 Task: Create a due date automation trigger when advanced on, on the tuesday of the week before a card is due add dates due in more than 1 working days at 11:00 AM.
Action: Mouse moved to (850, 261)
Screenshot: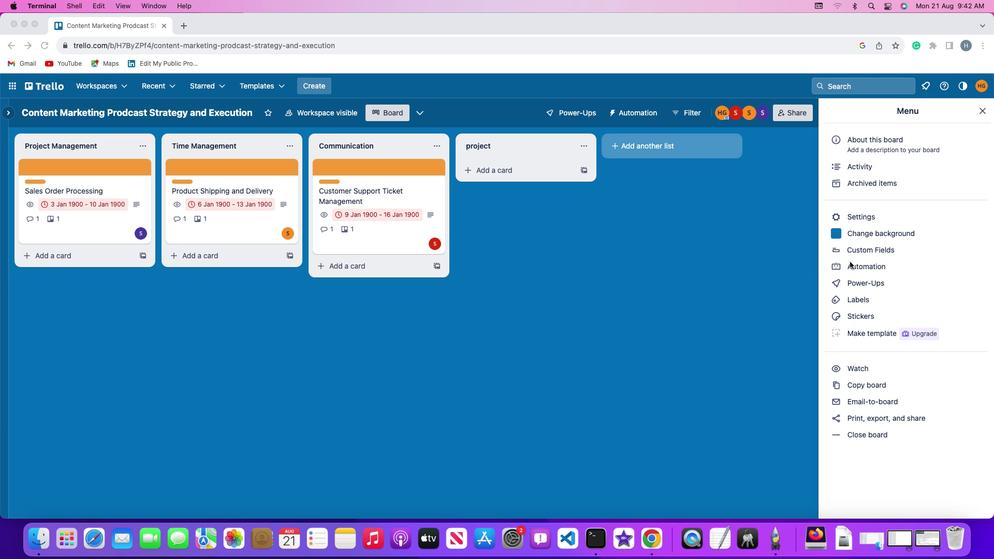 
Action: Mouse pressed left at (850, 261)
Screenshot: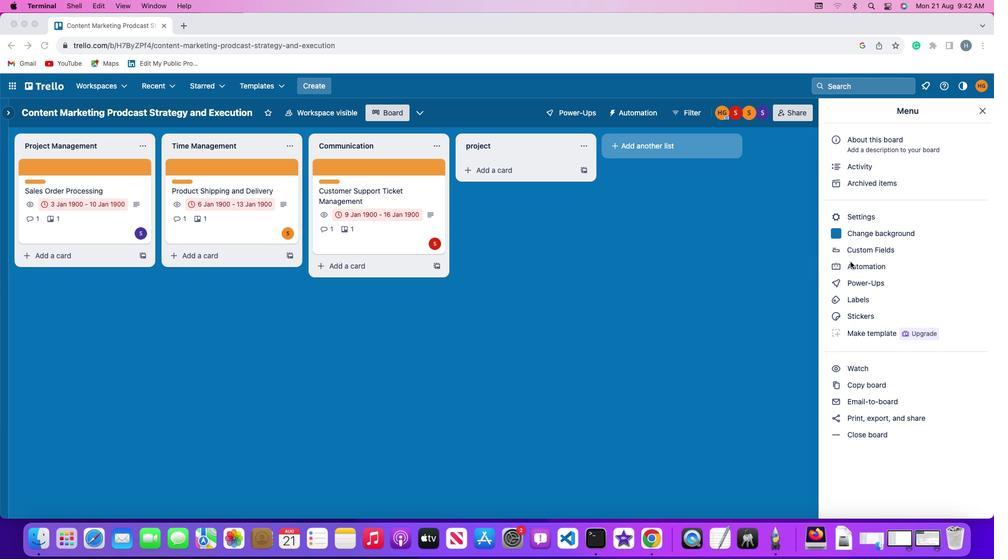 
Action: Mouse pressed left at (850, 261)
Screenshot: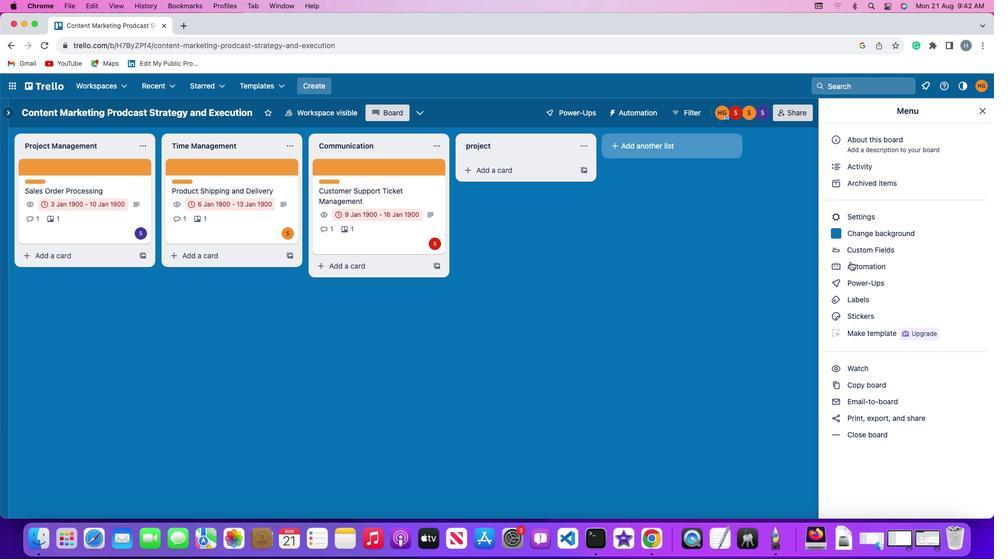 
Action: Mouse moved to (82, 245)
Screenshot: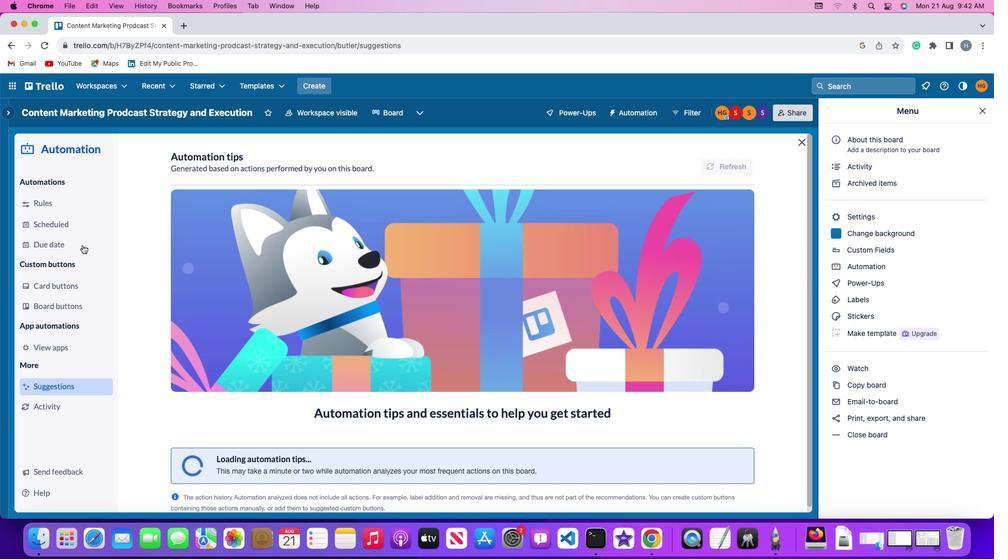 
Action: Mouse pressed left at (82, 245)
Screenshot: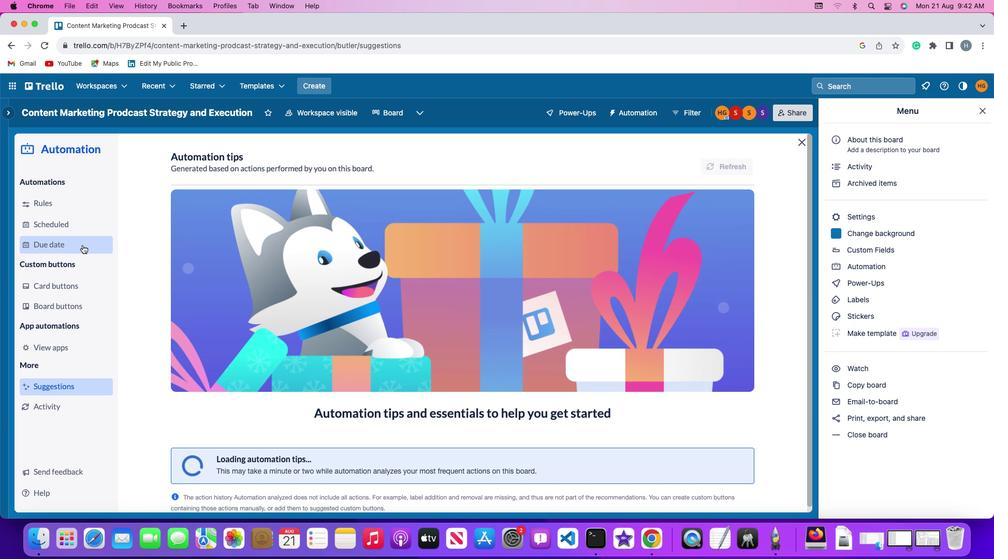 
Action: Mouse moved to (712, 157)
Screenshot: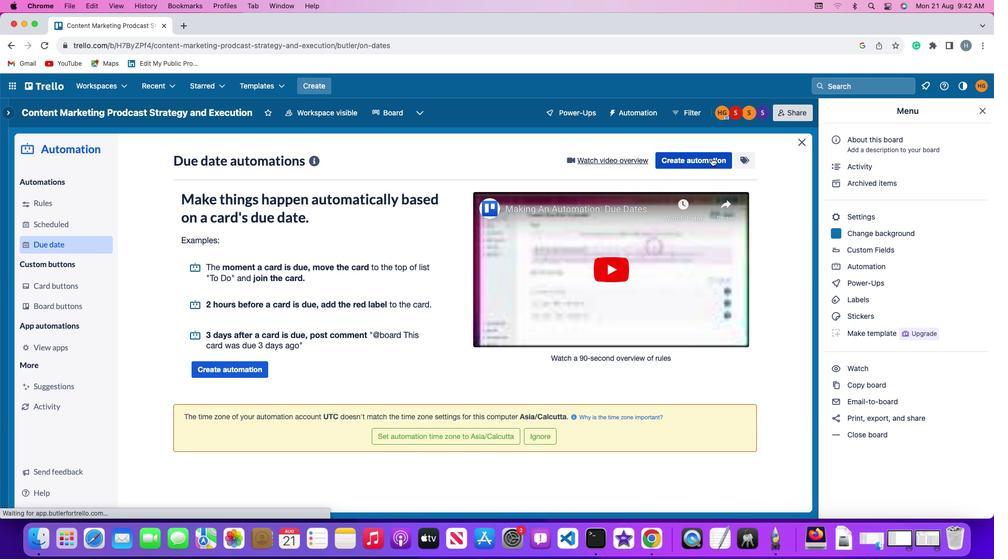 
Action: Mouse pressed left at (712, 157)
Screenshot: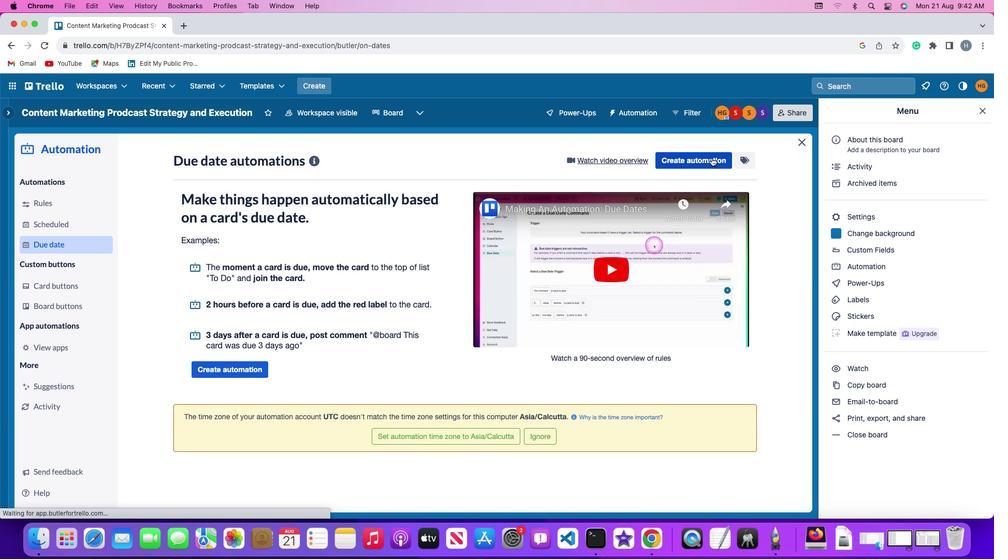 
Action: Mouse moved to (181, 260)
Screenshot: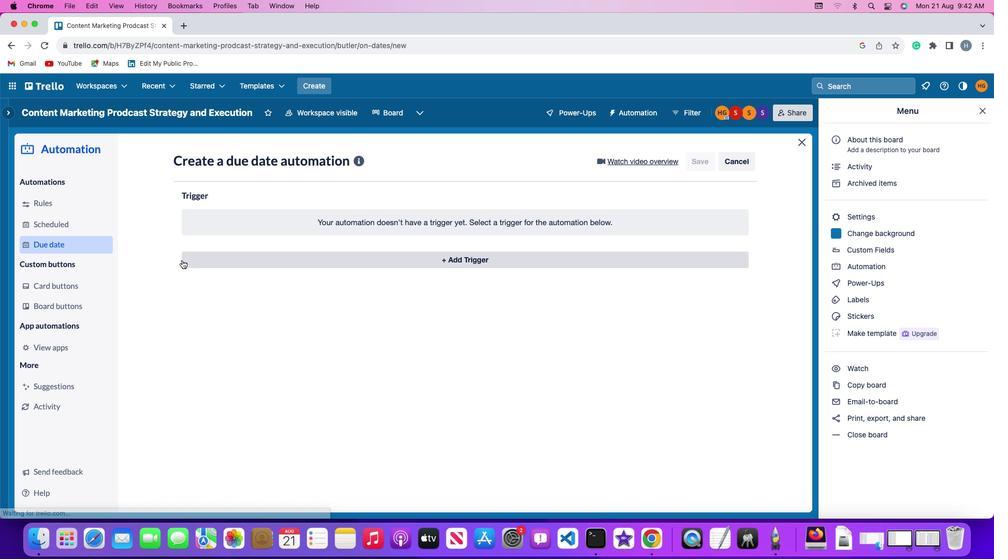 
Action: Mouse pressed left at (181, 260)
Screenshot: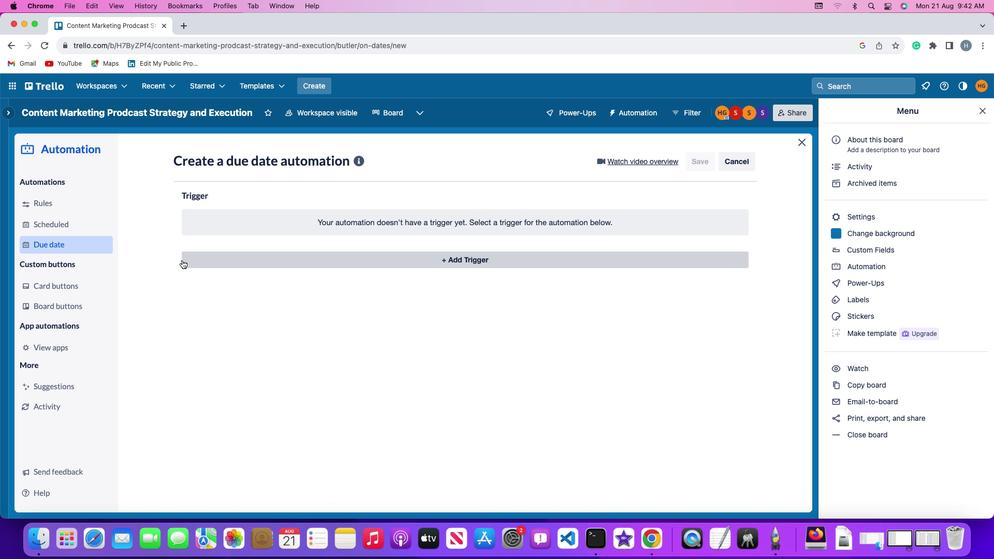 
Action: Mouse moved to (227, 452)
Screenshot: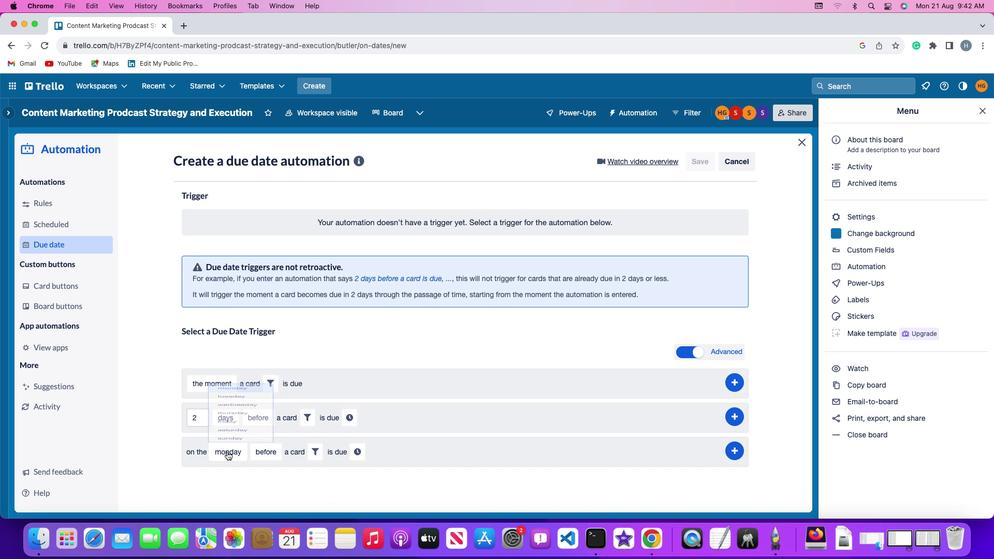 
Action: Mouse pressed left at (227, 452)
Screenshot: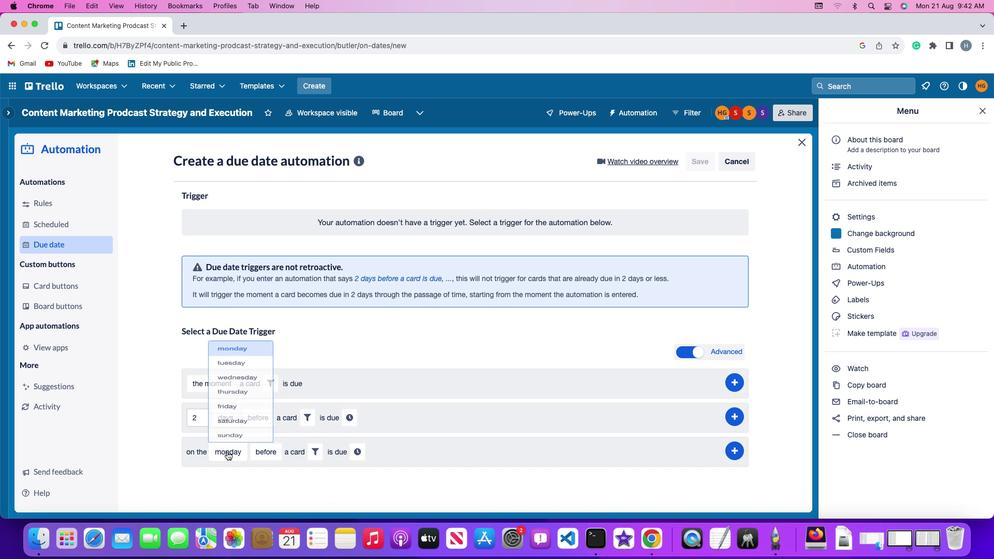
Action: Mouse moved to (242, 333)
Screenshot: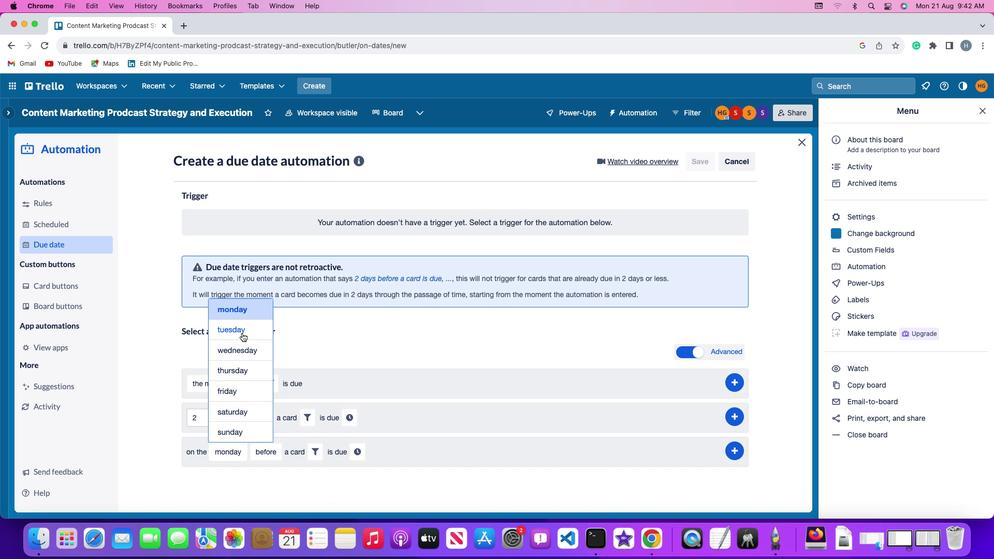 
Action: Mouse pressed left at (242, 333)
Screenshot: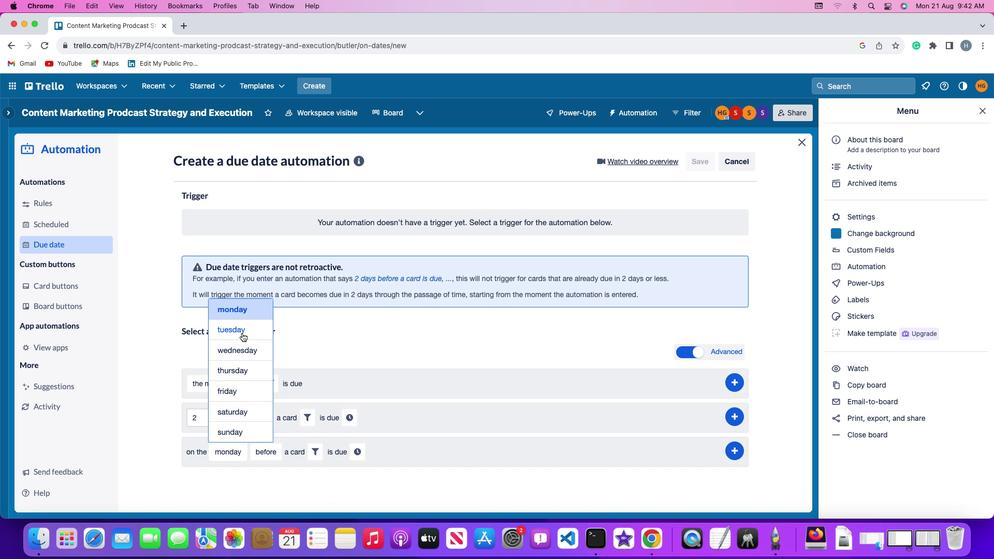 
Action: Mouse moved to (266, 451)
Screenshot: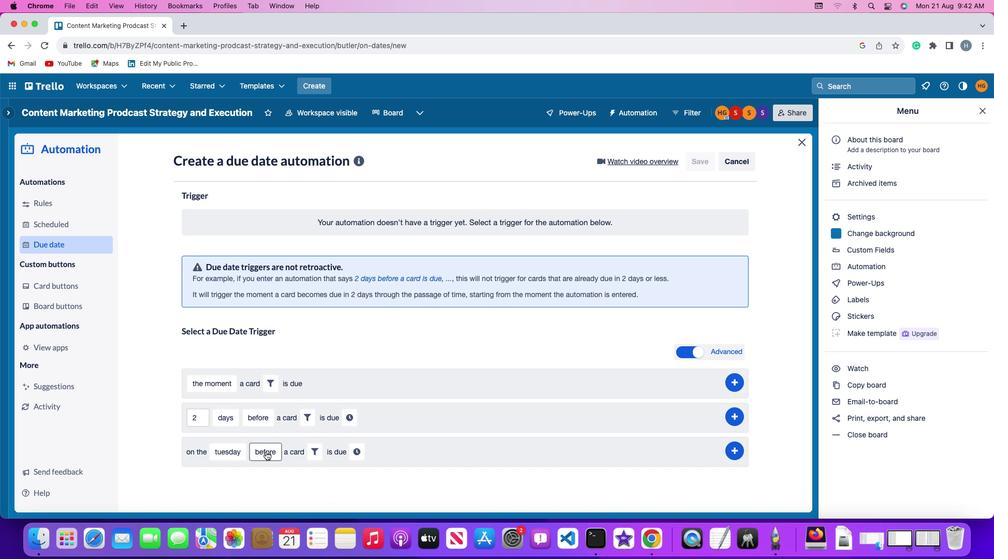 
Action: Mouse pressed left at (266, 451)
Screenshot: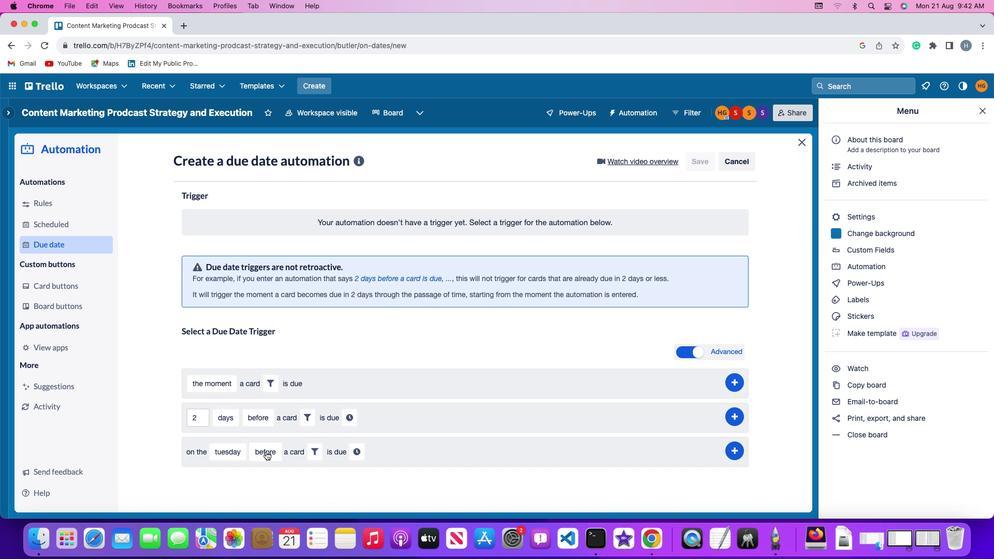 
Action: Mouse moved to (270, 433)
Screenshot: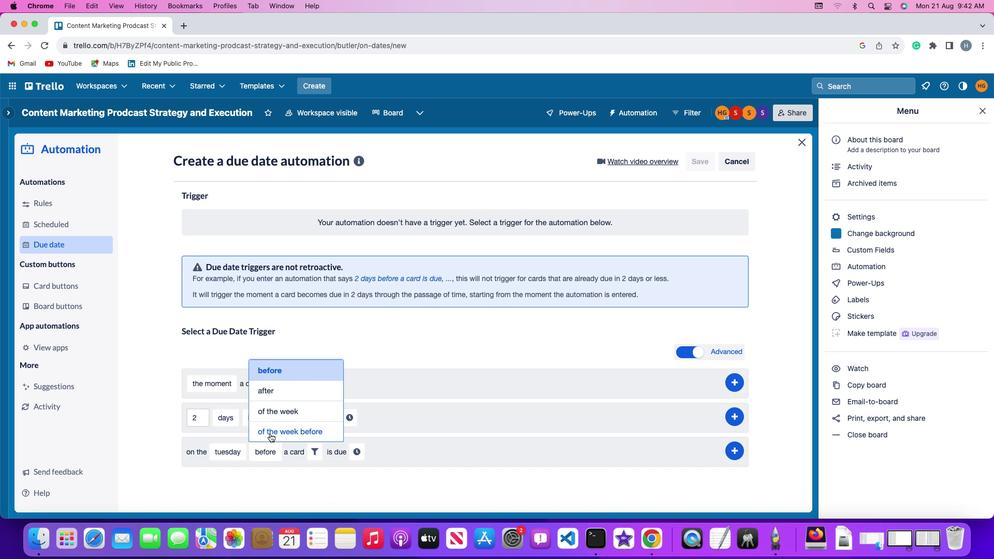 
Action: Mouse pressed left at (270, 433)
Screenshot: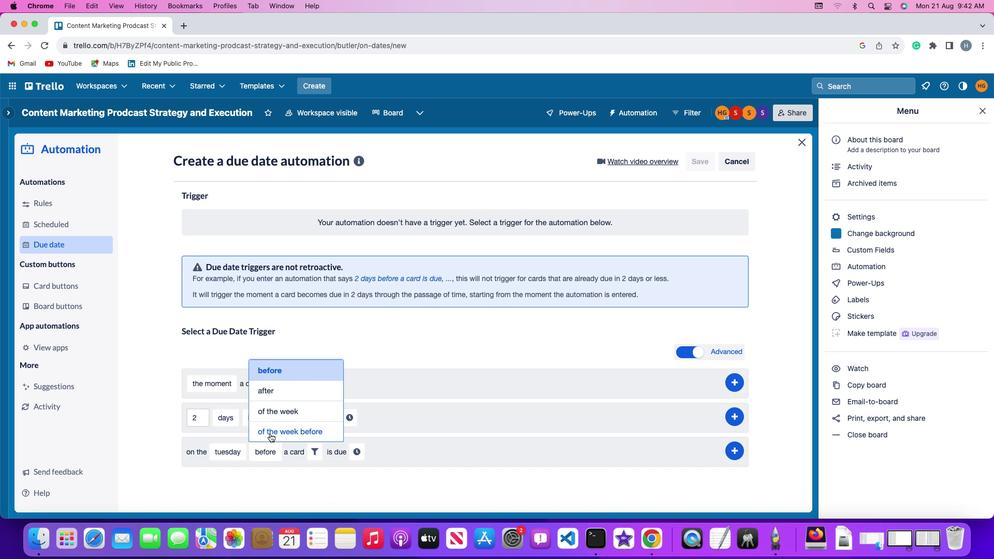 
Action: Mouse moved to (350, 452)
Screenshot: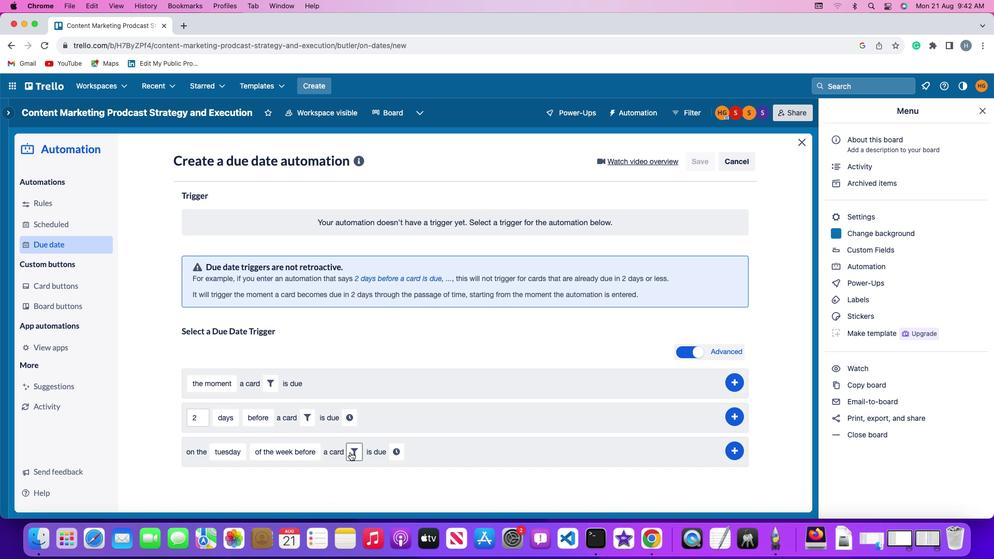 
Action: Mouse pressed left at (350, 452)
Screenshot: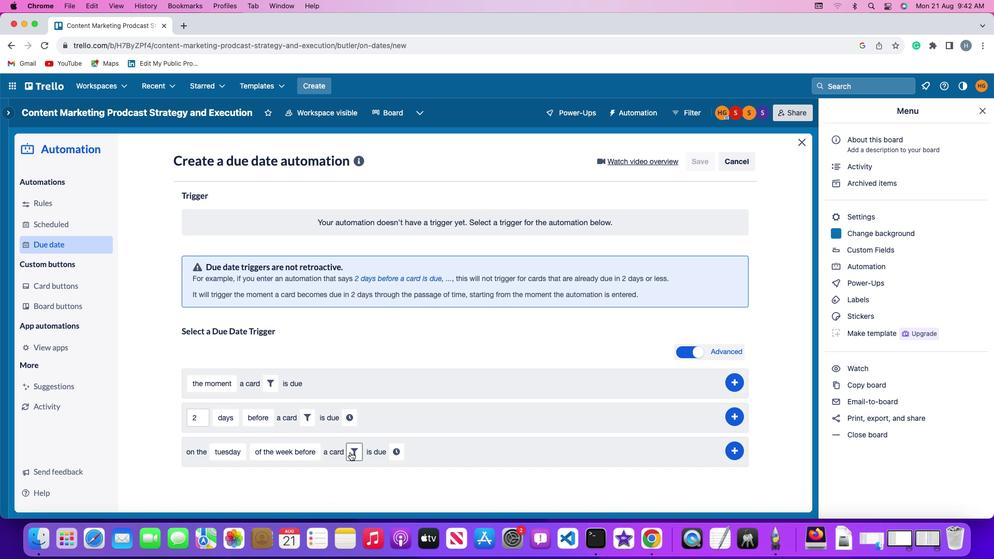 
Action: Mouse moved to (408, 491)
Screenshot: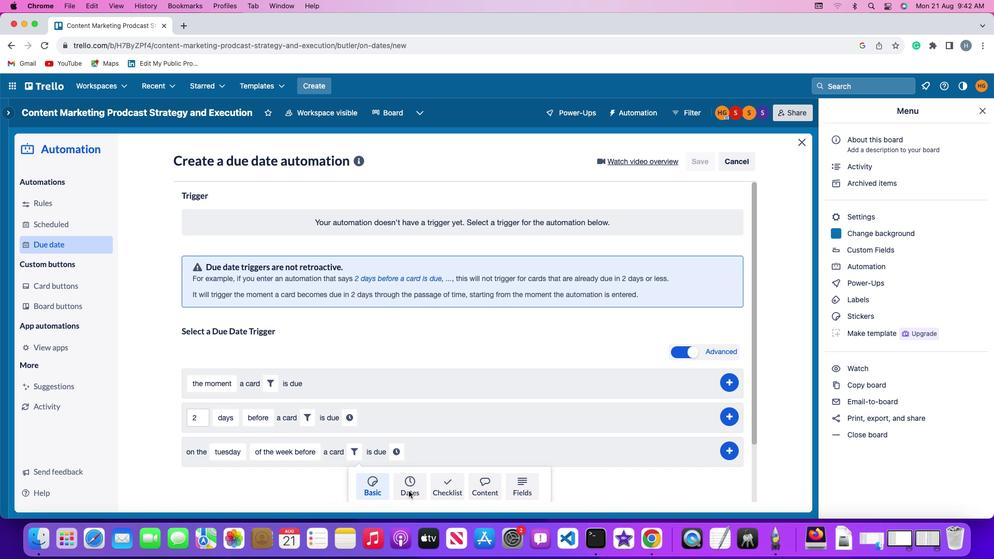 
Action: Mouse pressed left at (408, 491)
Screenshot: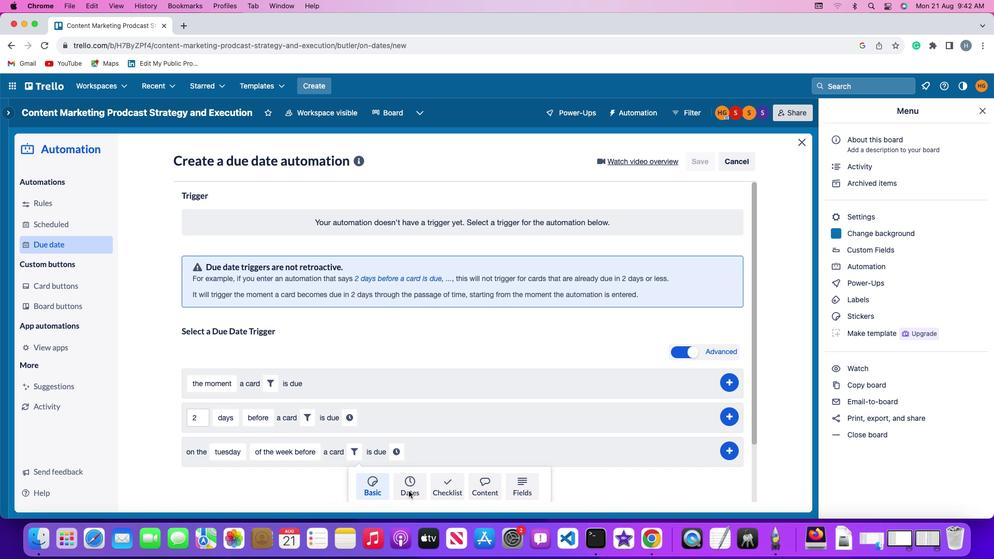 
Action: Mouse moved to (337, 478)
Screenshot: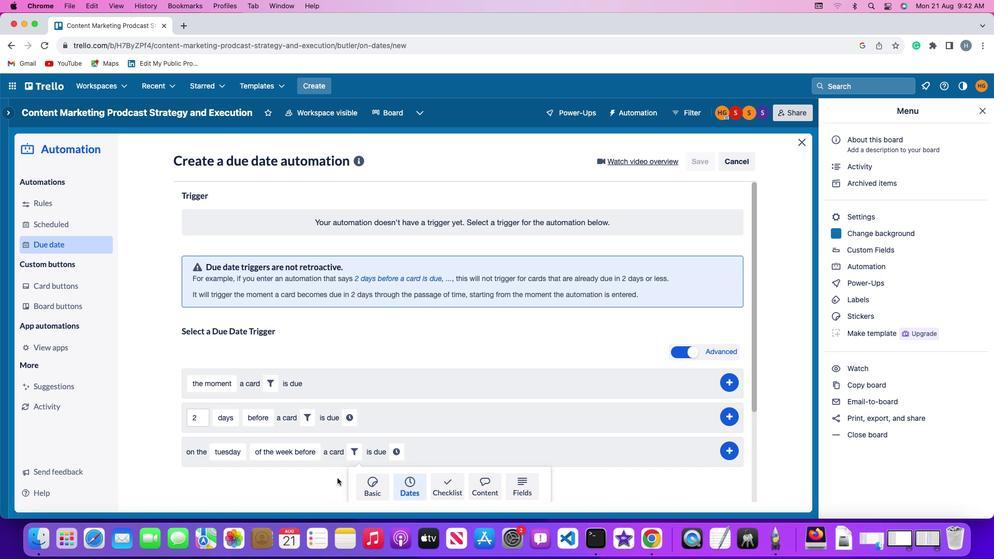 
Action: Mouse scrolled (337, 478) with delta (0, 0)
Screenshot: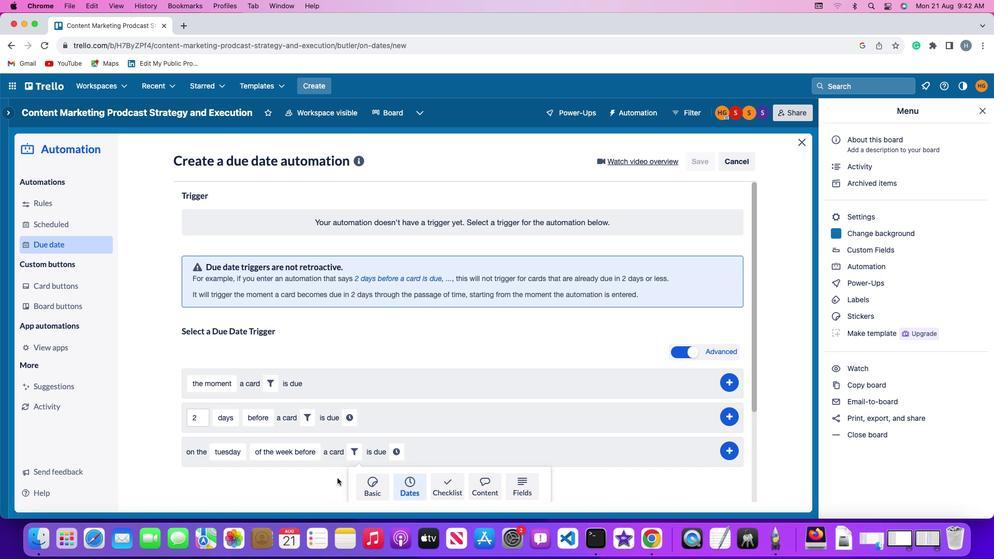 
Action: Mouse scrolled (337, 478) with delta (0, 0)
Screenshot: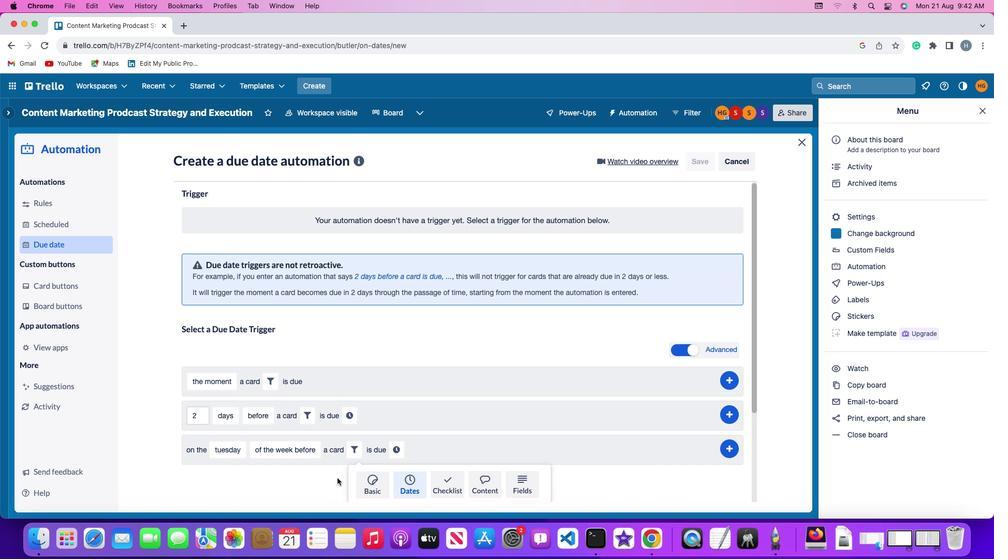 
Action: Mouse scrolled (337, 478) with delta (0, -1)
Screenshot: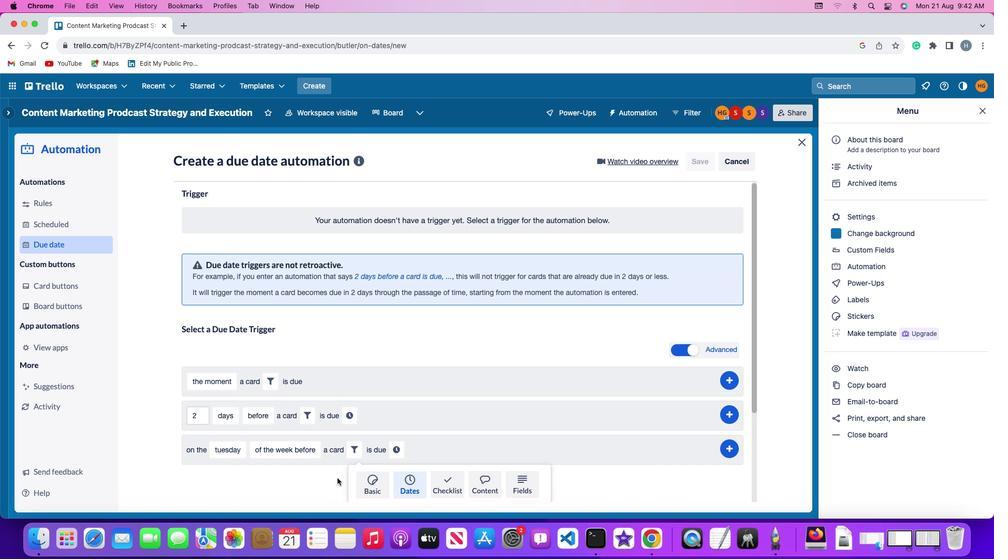 
Action: Mouse scrolled (337, 478) with delta (0, -2)
Screenshot: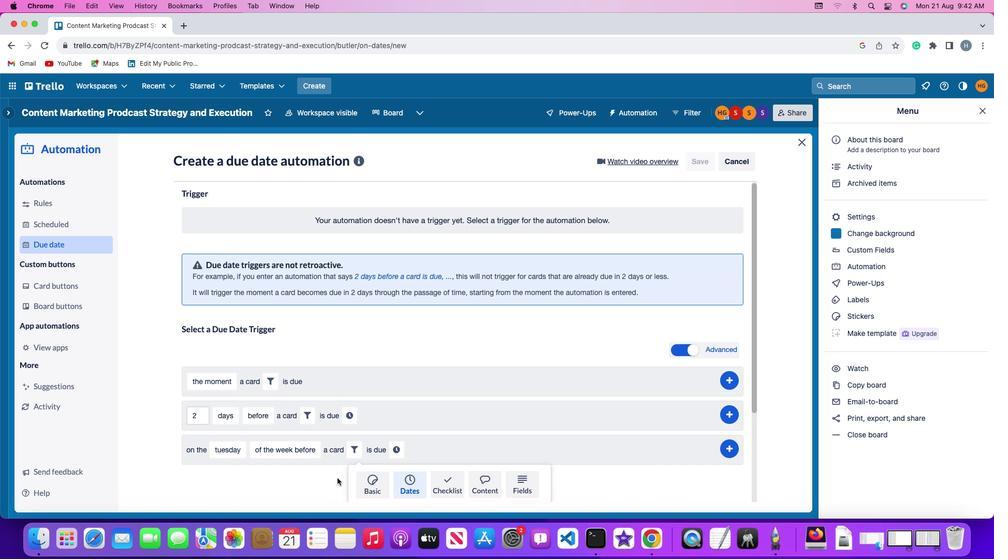 
Action: Mouse scrolled (337, 478) with delta (0, -3)
Screenshot: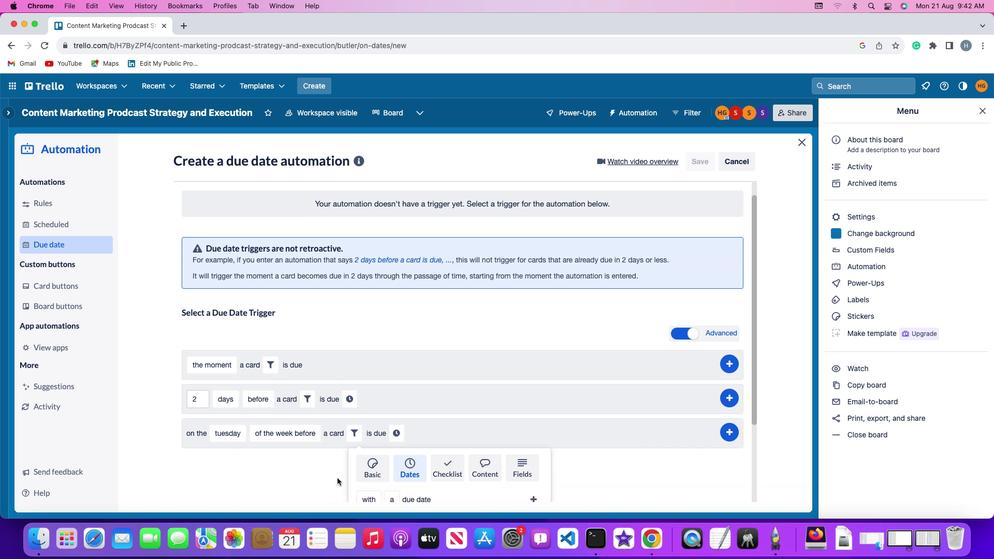 
Action: Mouse scrolled (337, 478) with delta (0, 0)
Screenshot: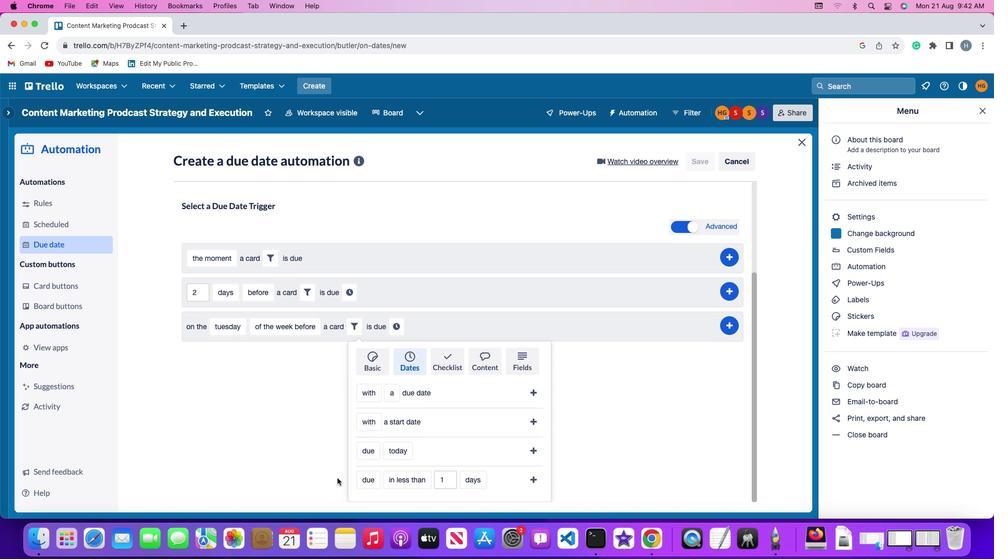 
Action: Mouse scrolled (337, 478) with delta (0, 0)
Screenshot: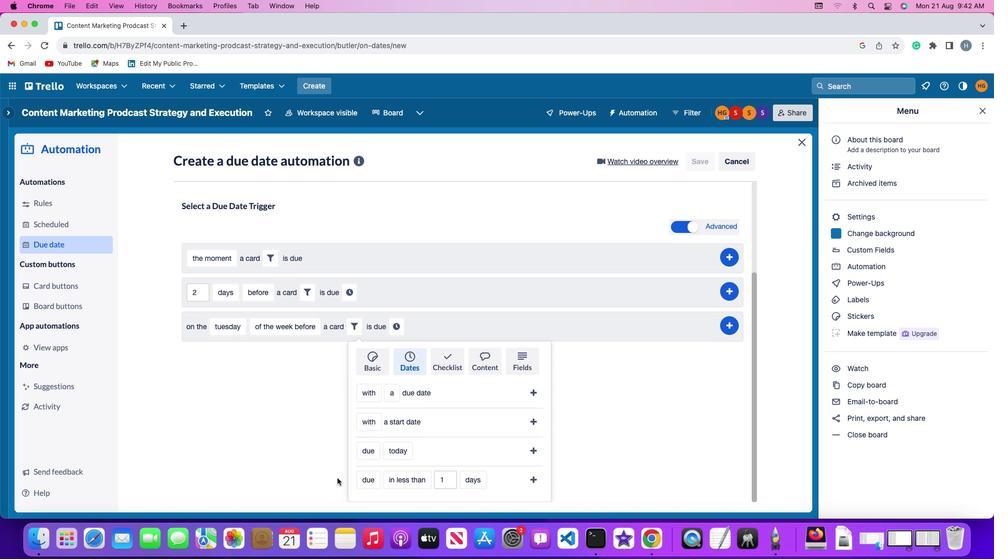
Action: Mouse scrolled (337, 478) with delta (0, -1)
Screenshot: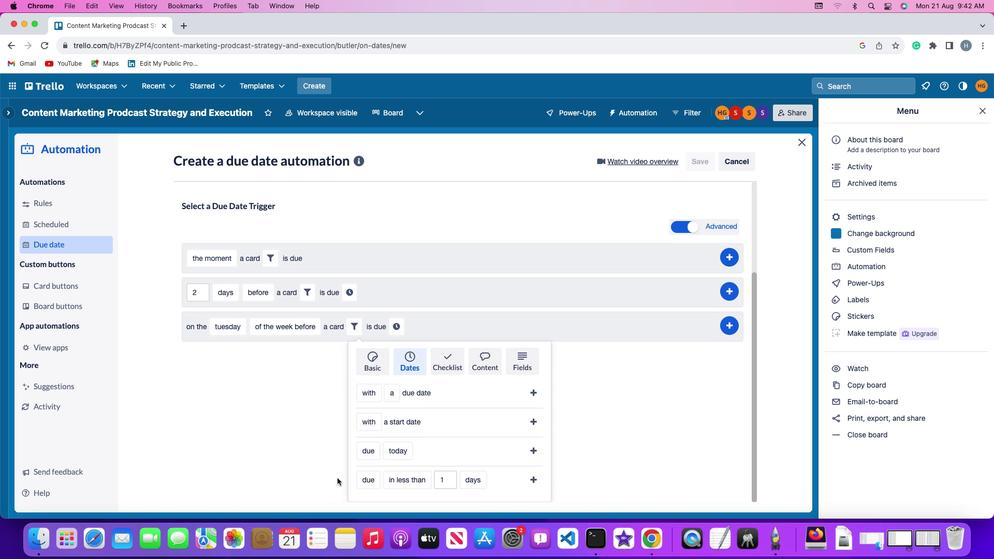 
Action: Mouse scrolled (337, 478) with delta (0, -2)
Screenshot: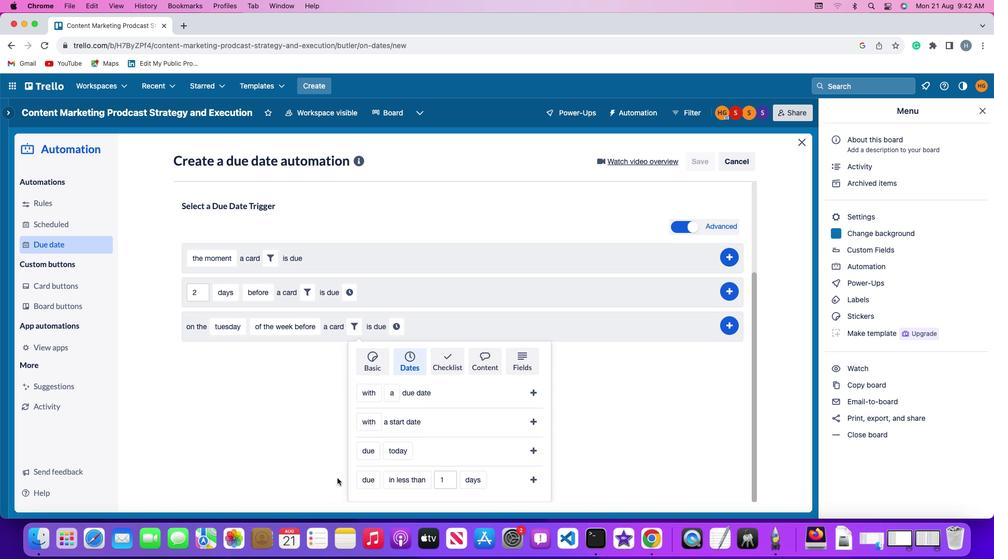 
Action: Mouse moved to (364, 478)
Screenshot: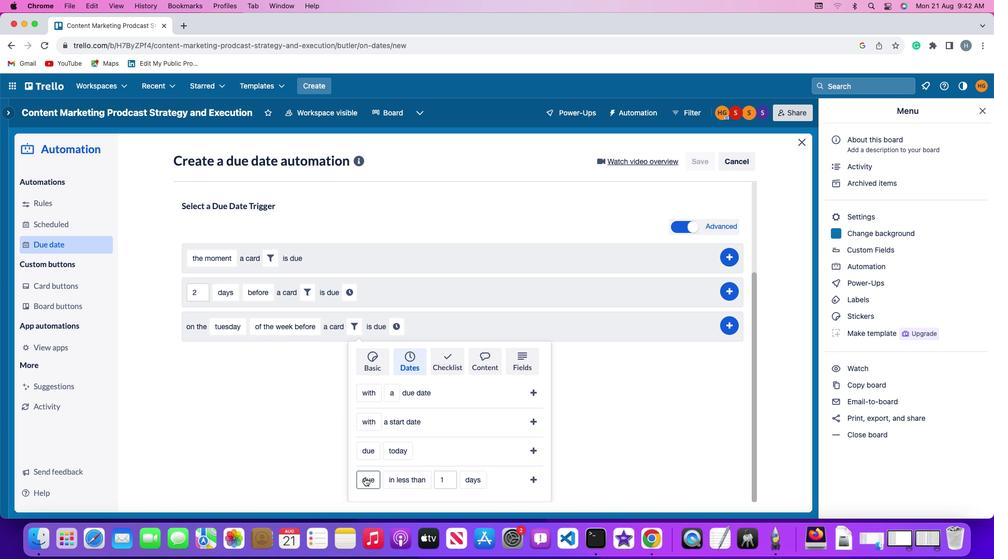 
Action: Mouse pressed left at (364, 478)
Screenshot: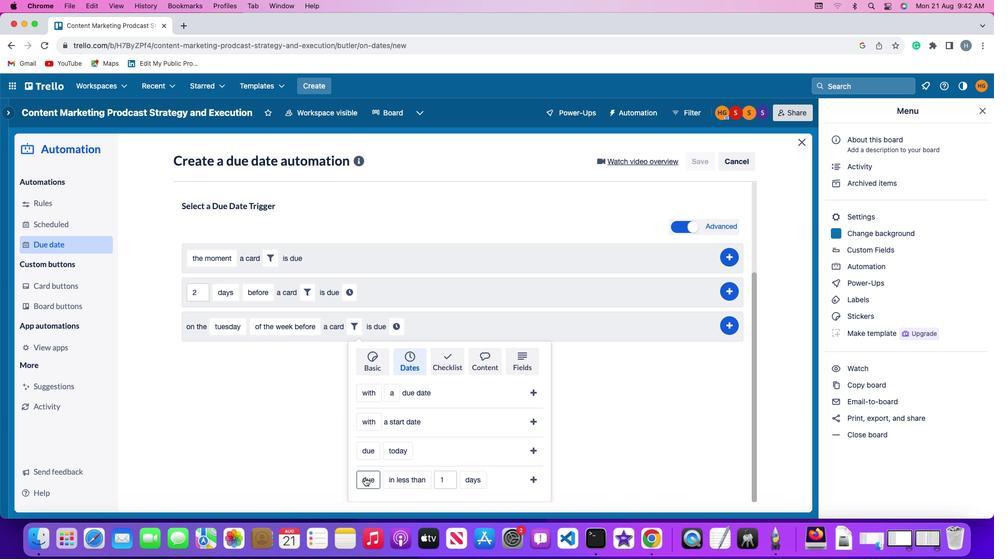 
Action: Mouse moved to (372, 434)
Screenshot: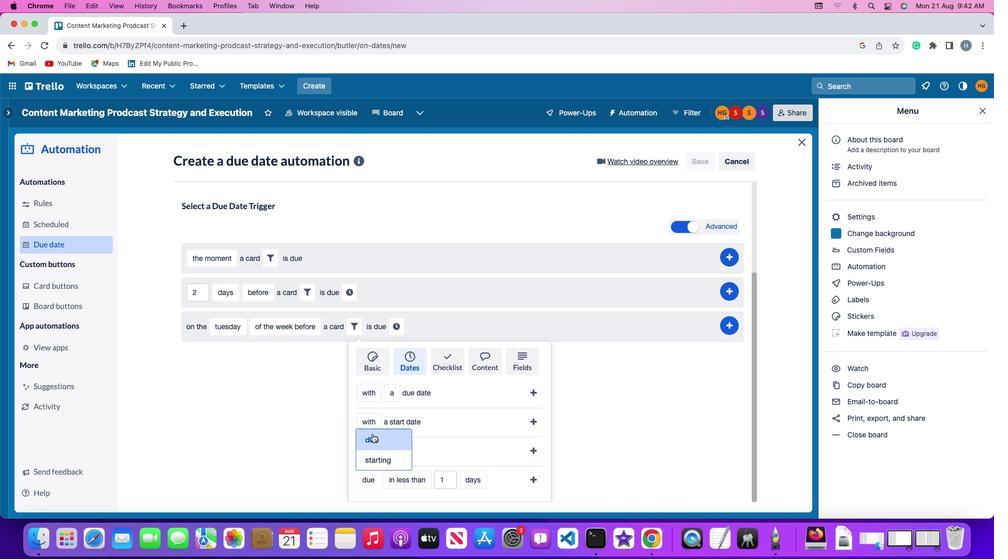 
Action: Mouse pressed left at (372, 434)
Screenshot: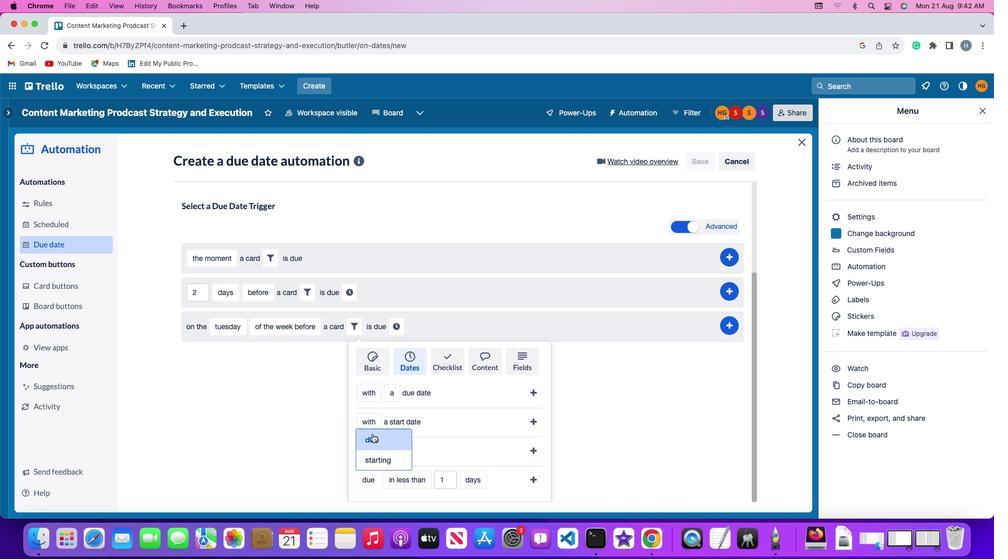 
Action: Mouse moved to (409, 473)
Screenshot: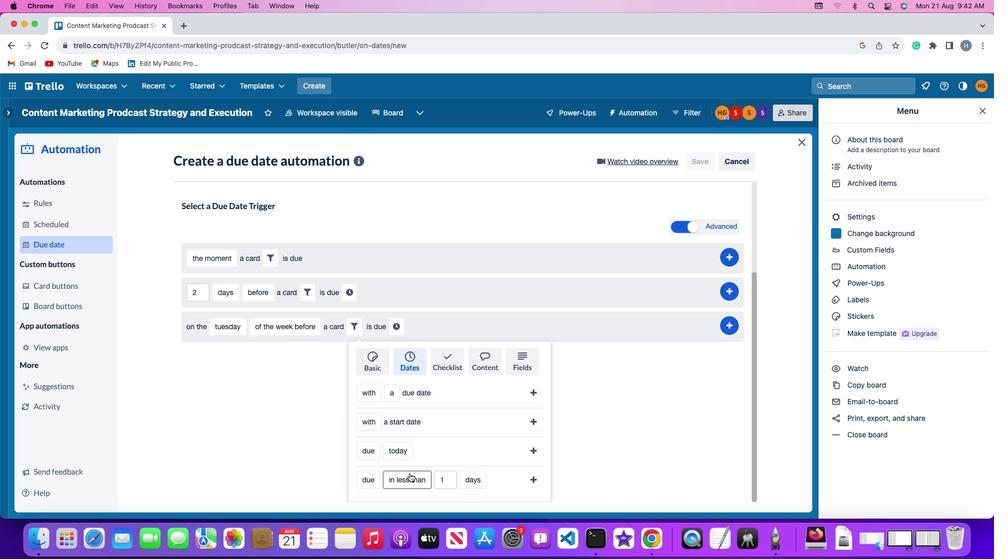 
Action: Mouse pressed left at (409, 473)
Screenshot: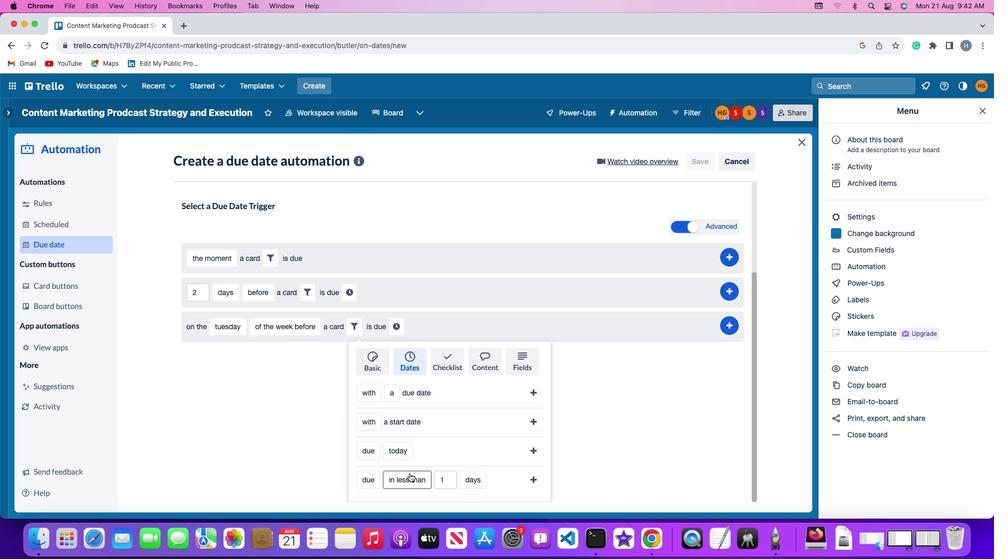 
Action: Mouse moved to (413, 424)
Screenshot: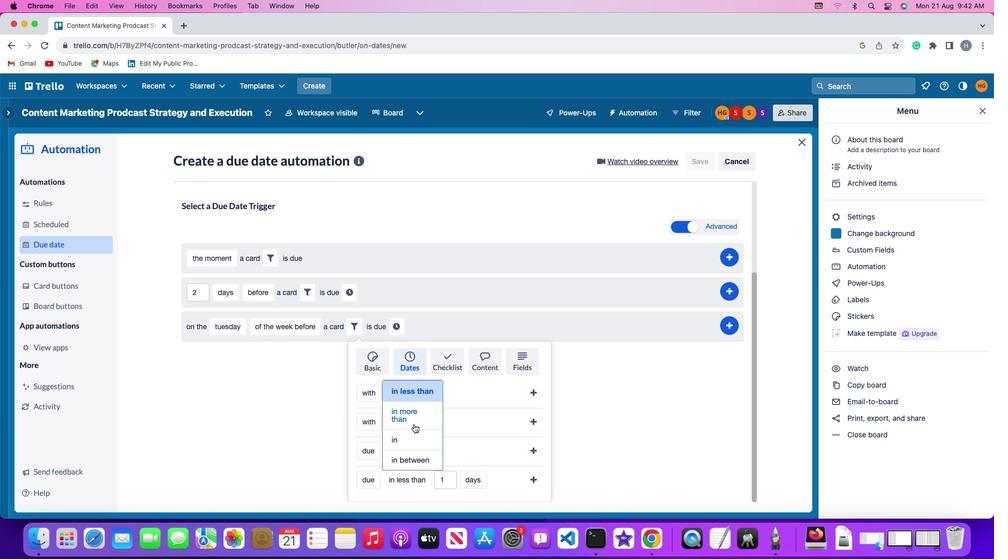 
Action: Mouse pressed left at (413, 424)
Screenshot: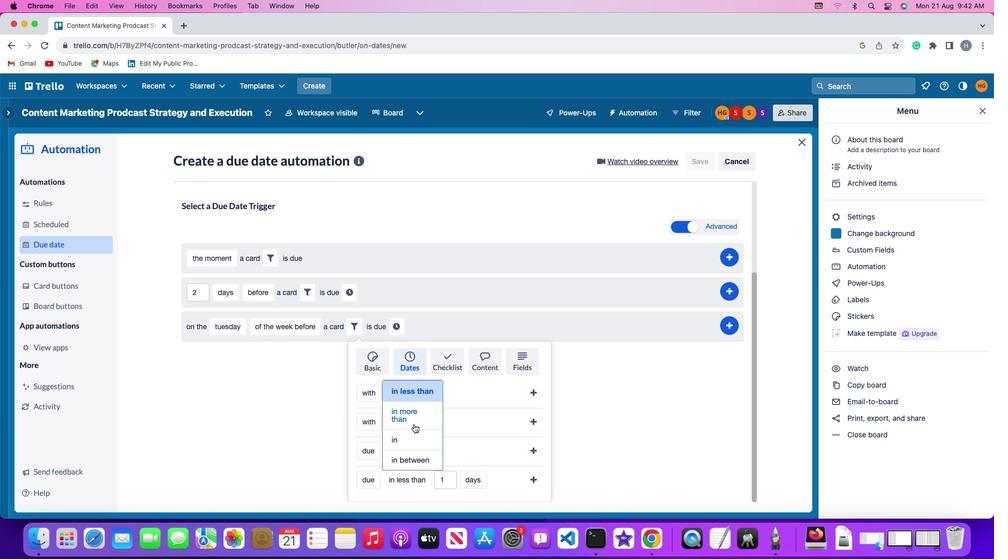 
Action: Mouse moved to (454, 482)
Screenshot: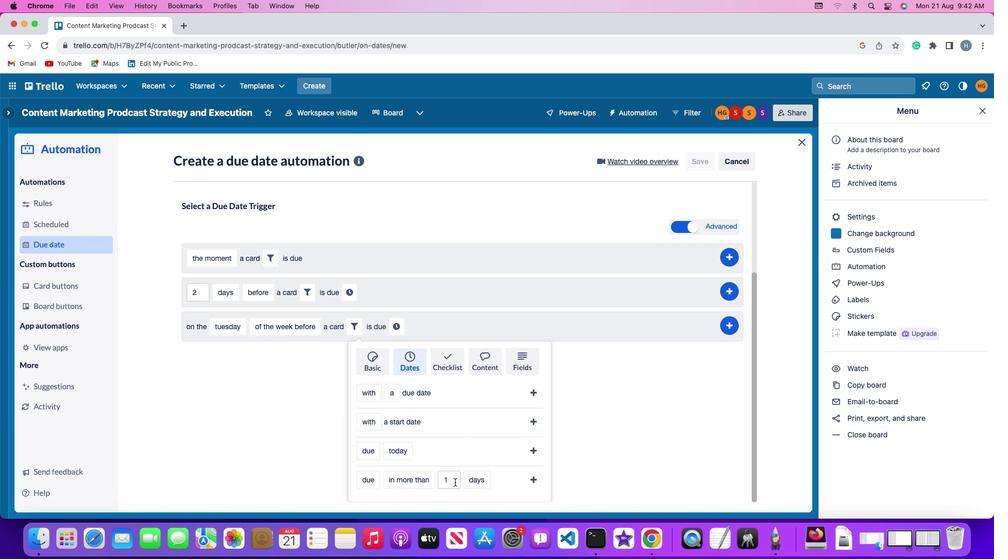 
Action: Mouse pressed left at (454, 482)
Screenshot: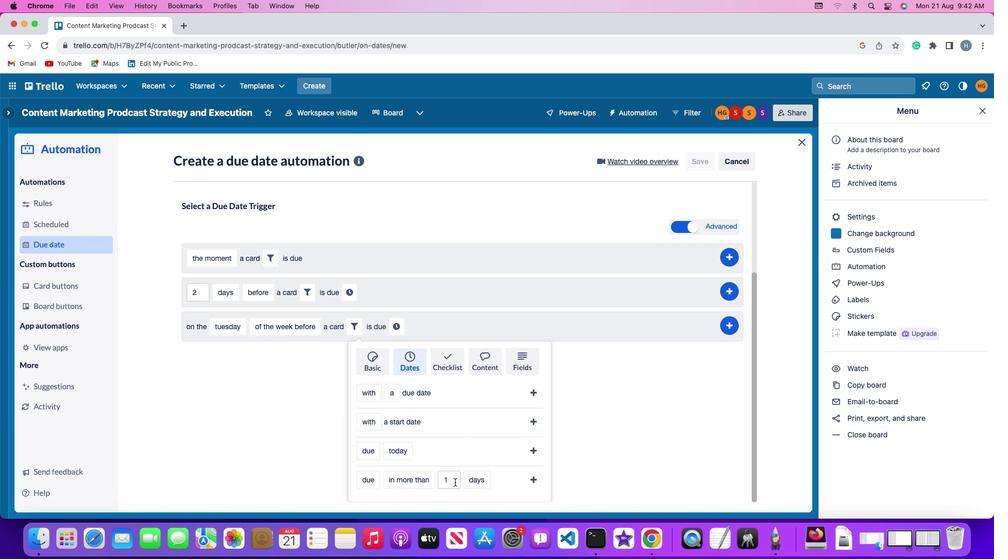 
Action: Key pressed Key.backspace'1'
Screenshot: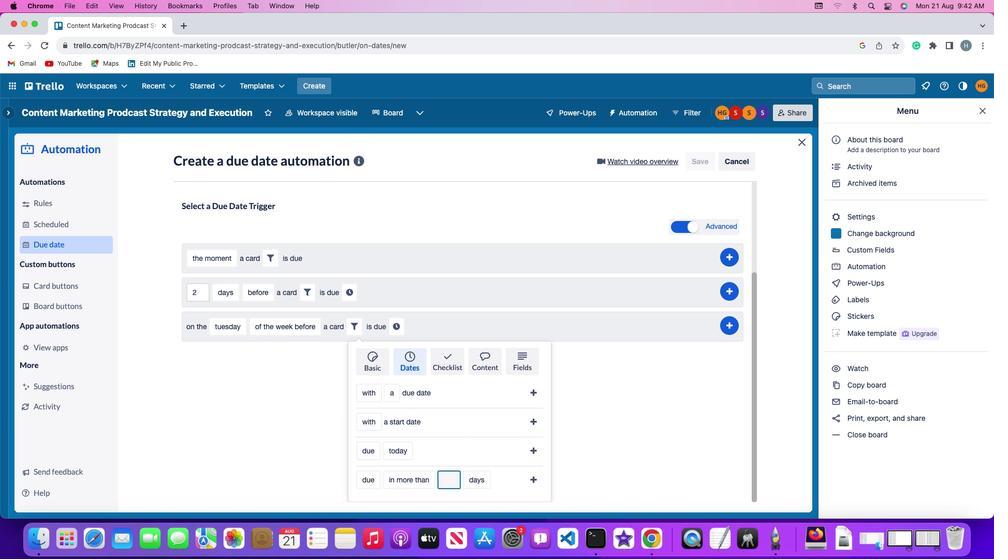 
Action: Mouse moved to (478, 481)
Screenshot: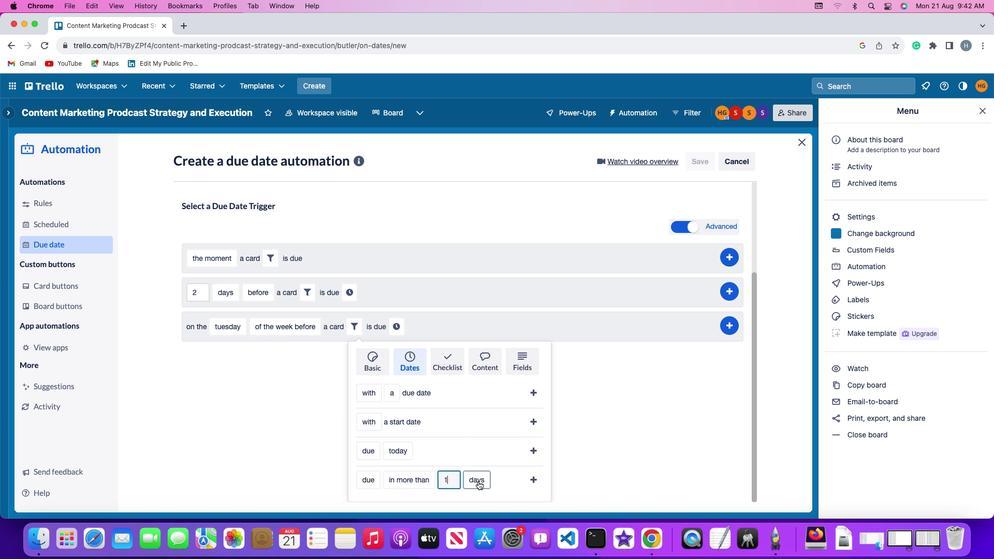 
Action: Mouse pressed left at (478, 481)
Screenshot: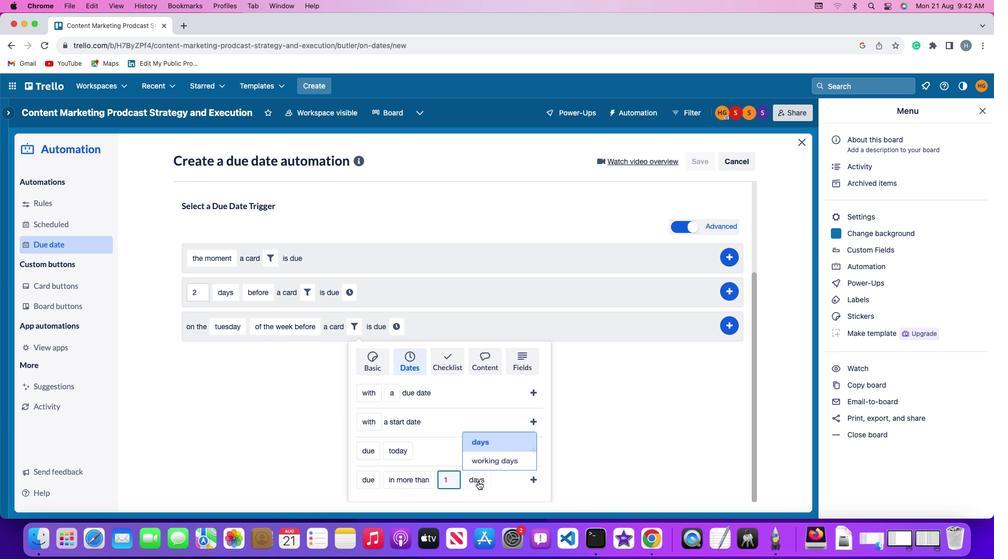 
Action: Mouse moved to (481, 464)
Screenshot: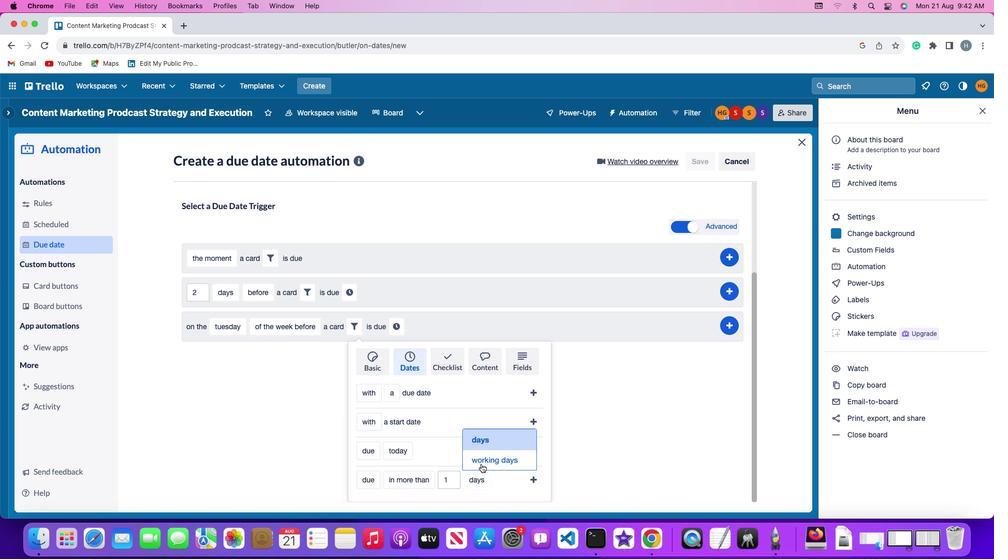
Action: Mouse pressed left at (481, 464)
Screenshot: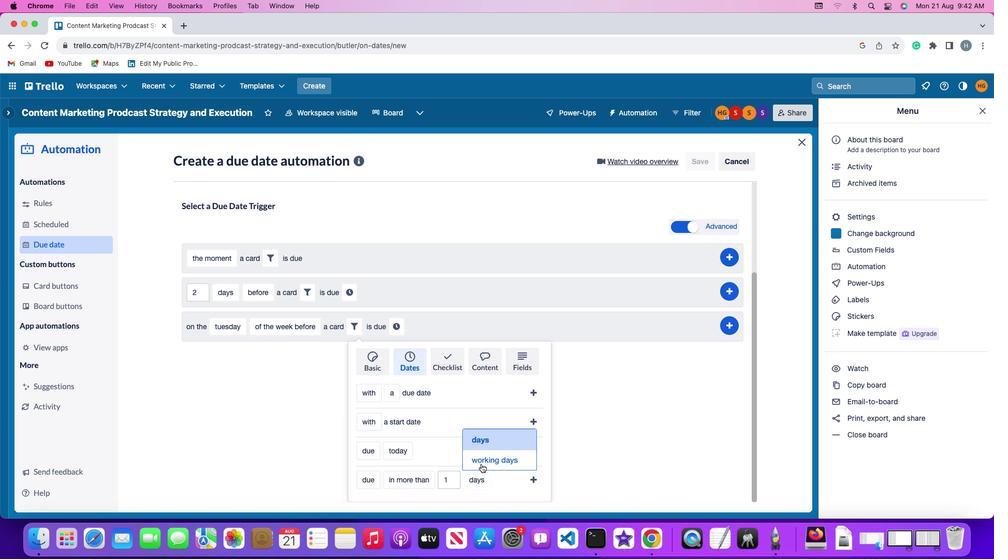 
Action: Mouse moved to (533, 476)
Screenshot: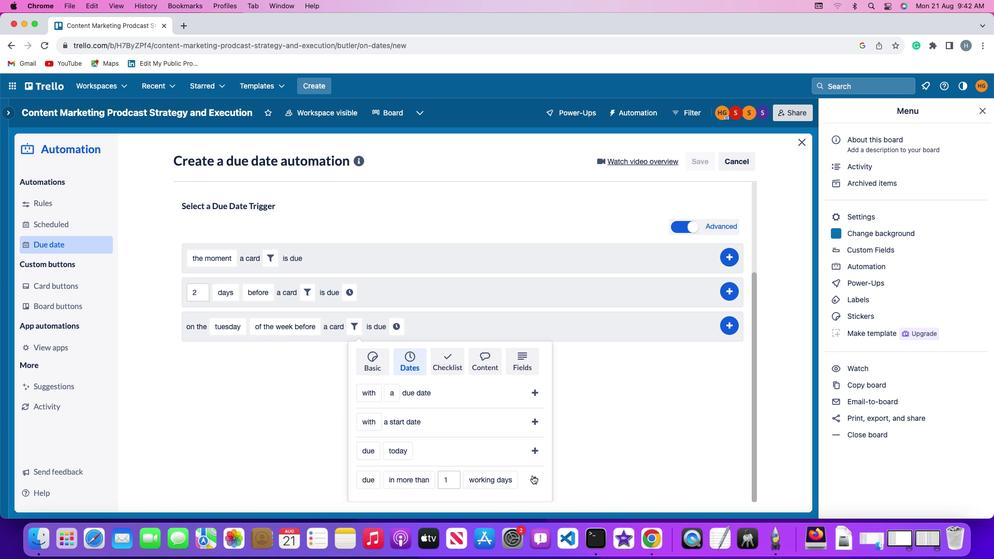 
Action: Mouse pressed left at (533, 476)
Screenshot: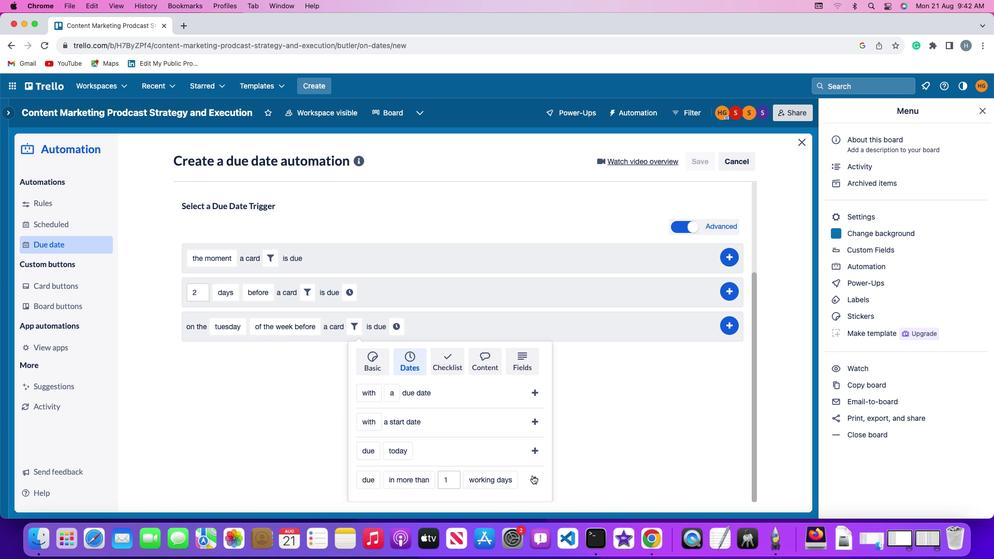 
Action: Mouse moved to (526, 454)
Screenshot: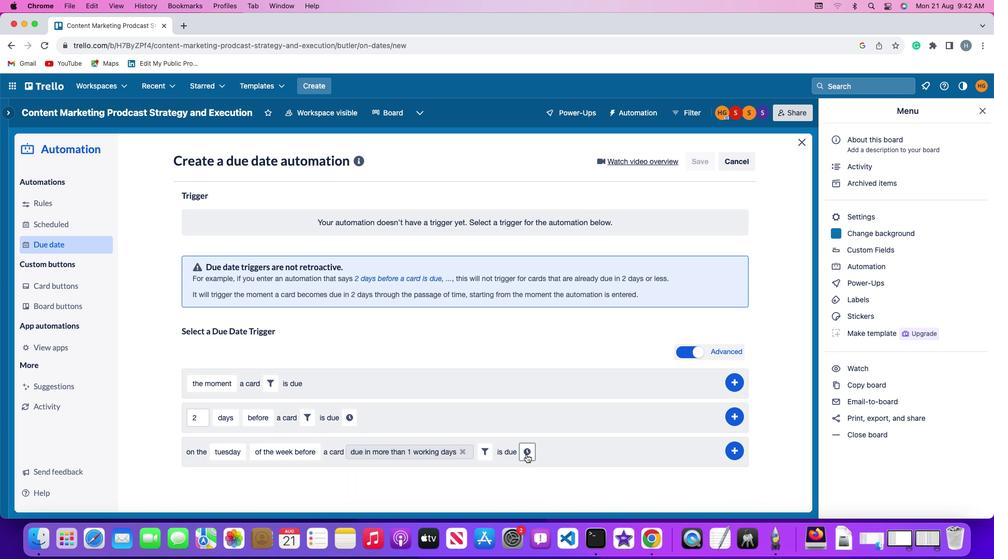 
Action: Mouse pressed left at (526, 454)
Screenshot: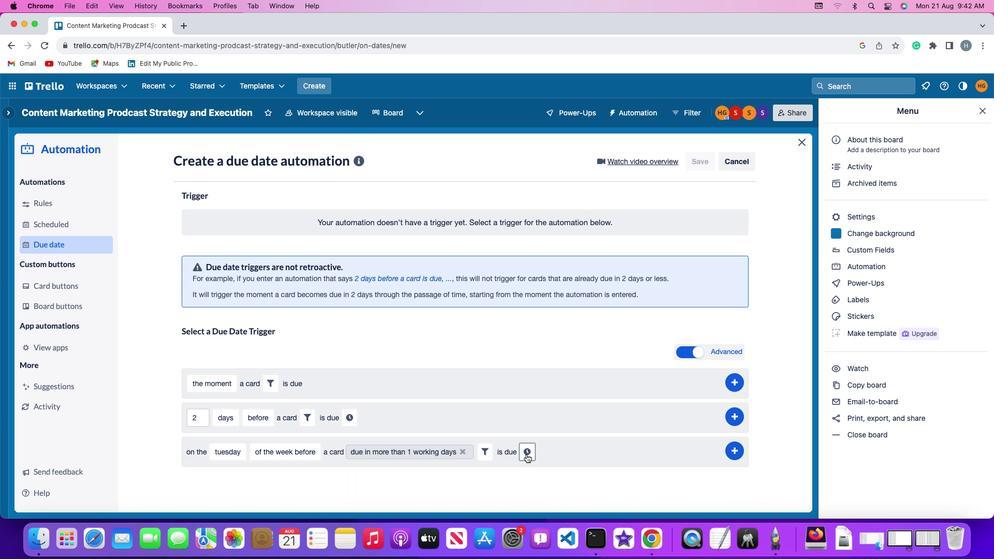 
Action: Mouse moved to (548, 454)
Screenshot: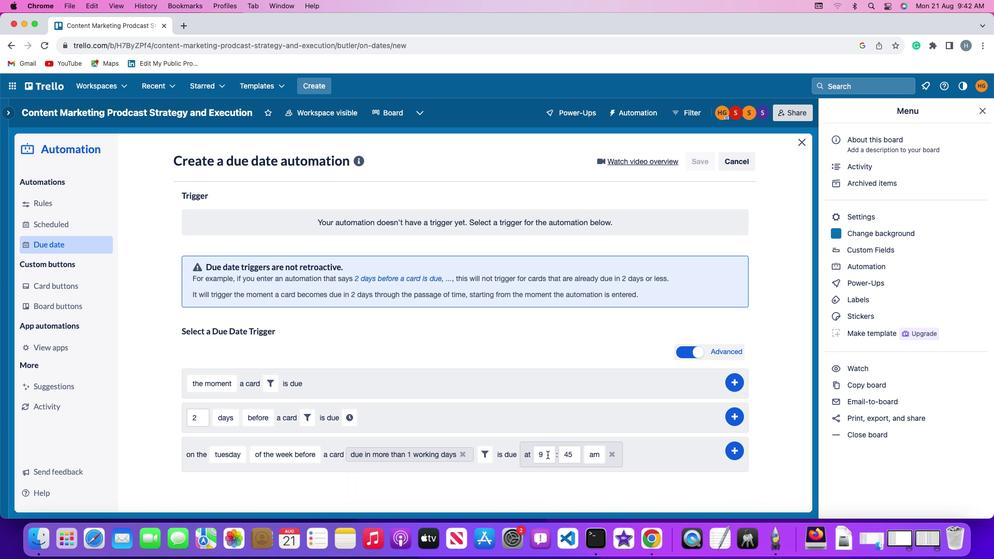 
Action: Mouse pressed left at (548, 454)
Screenshot: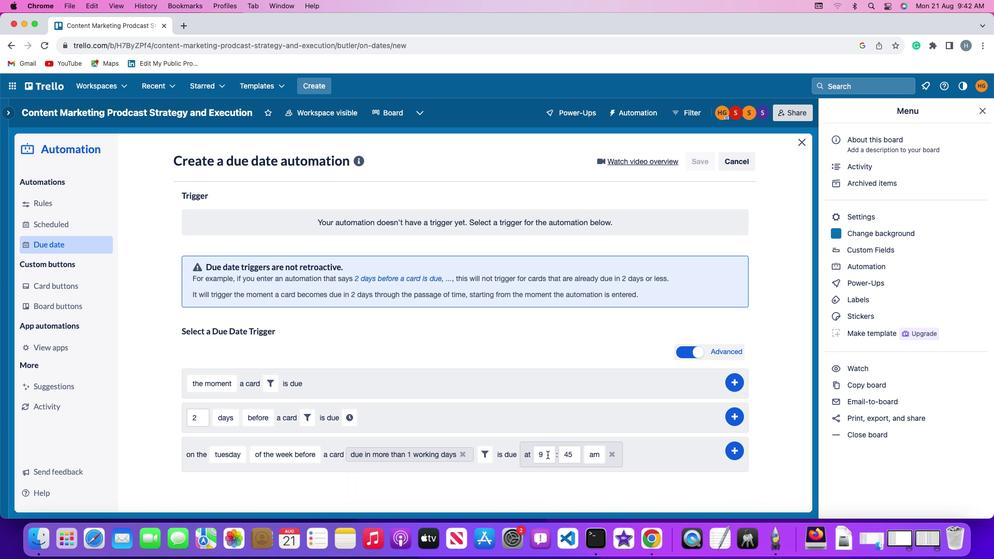 
Action: Key pressed Key.backspace'1''1'
Screenshot: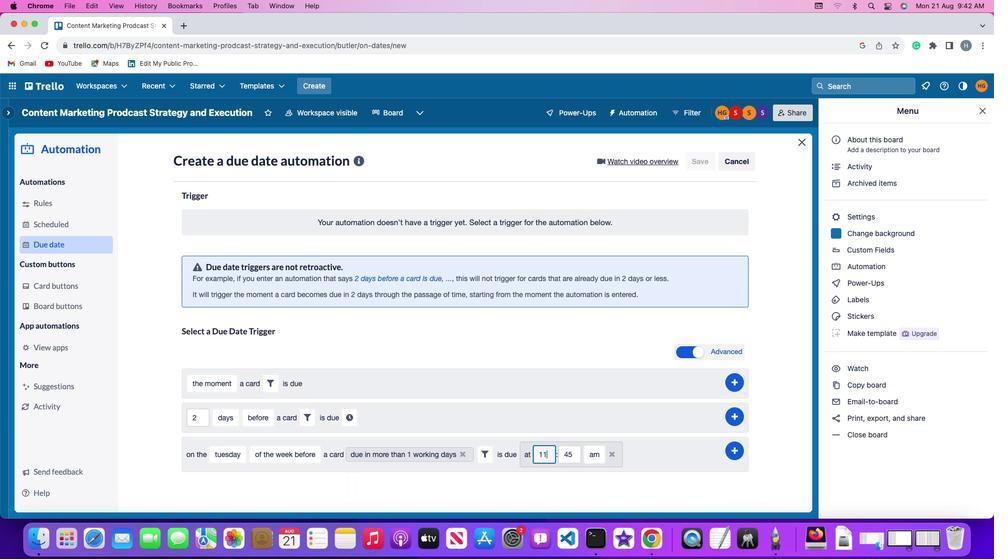 
Action: Mouse moved to (576, 454)
Screenshot: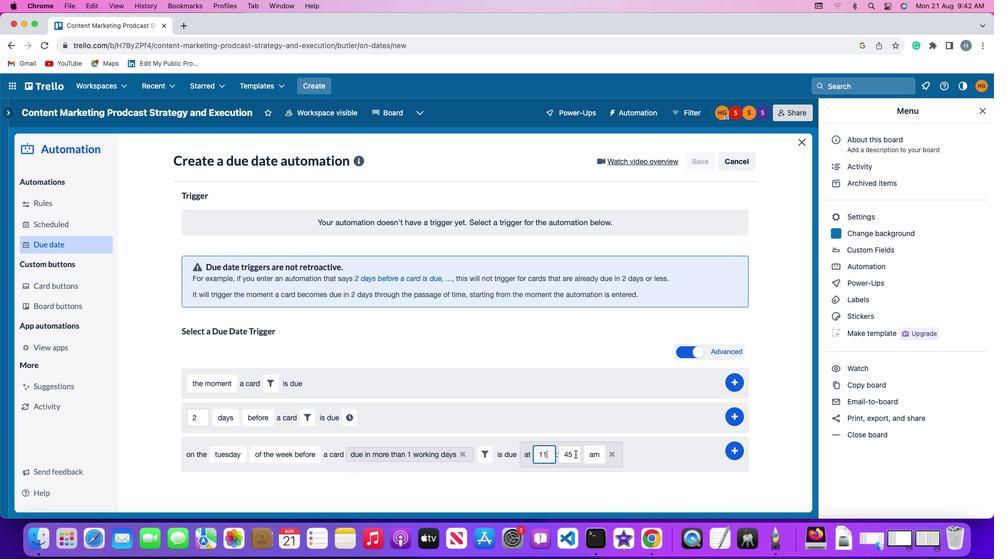 
Action: Mouse pressed left at (576, 454)
Screenshot: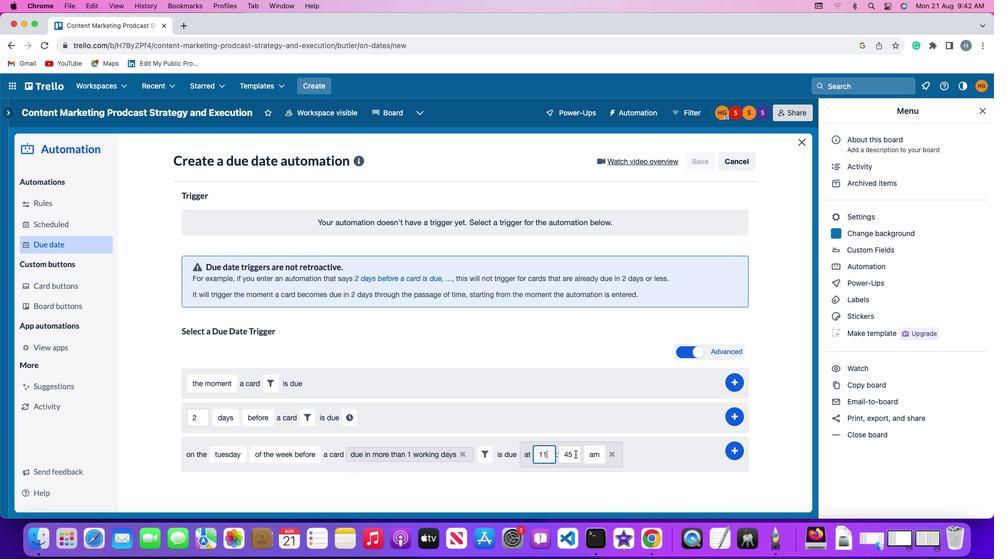 
Action: Key pressed Key.backspaceKey.backspace'0''0'
Screenshot: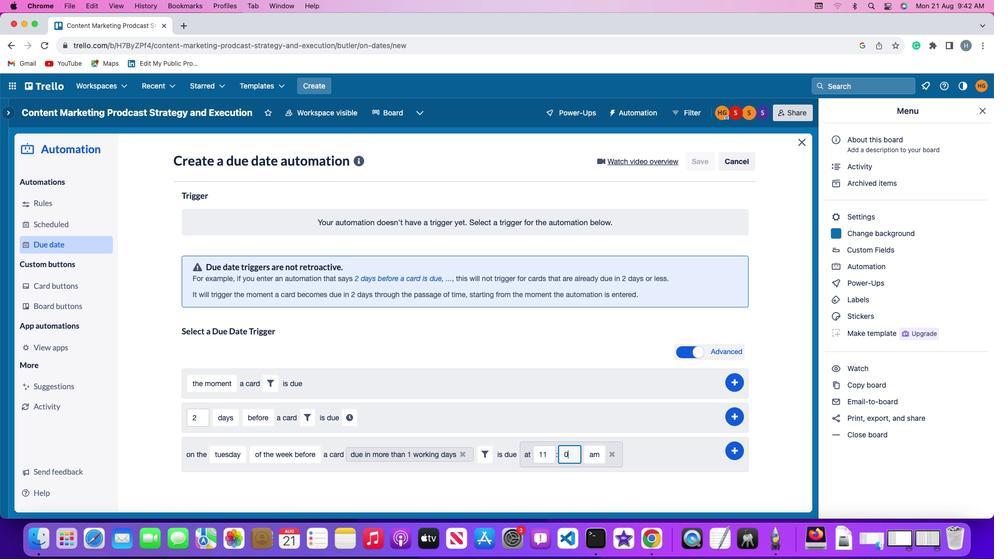 
Action: Mouse moved to (591, 453)
Screenshot: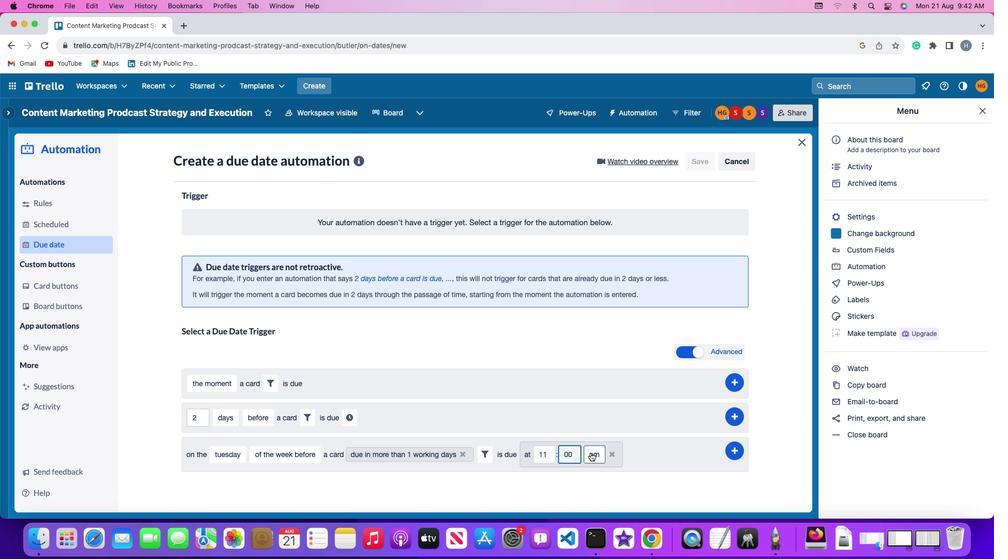 
Action: Mouse pressed left at (591, 453)
Screenshot: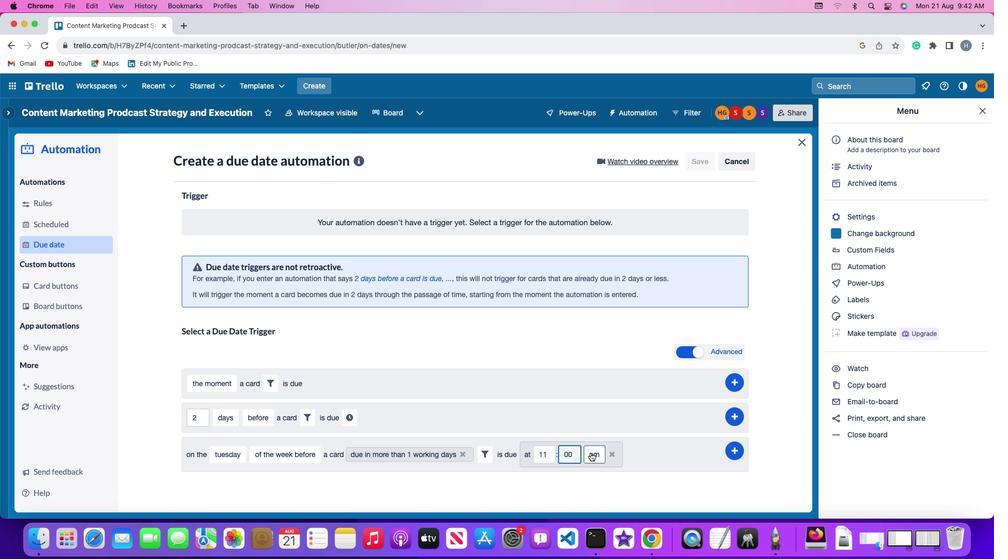 
Action: Mouse moved to (597, 470)
Screenshot: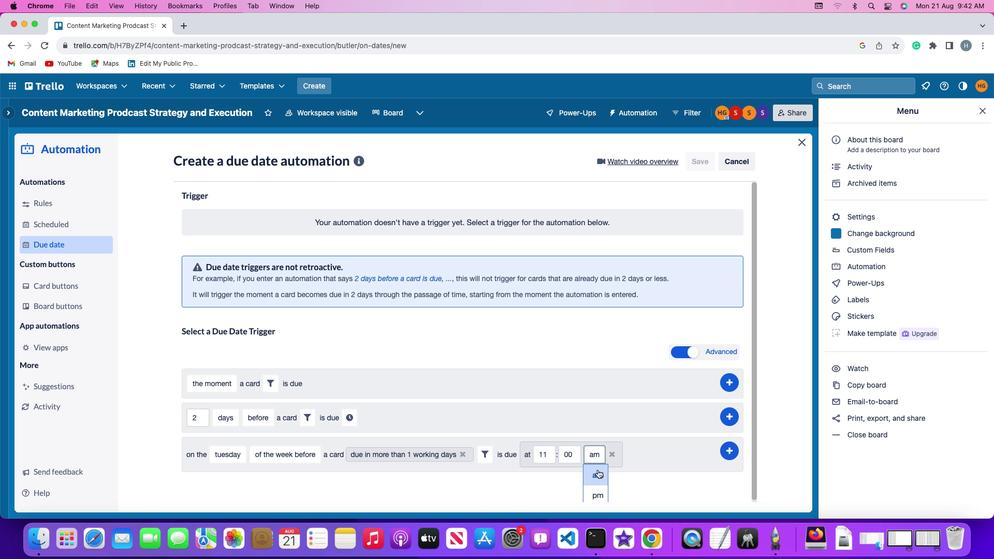 
Action: Mouse pressed left at (597, 470)
Screenshot: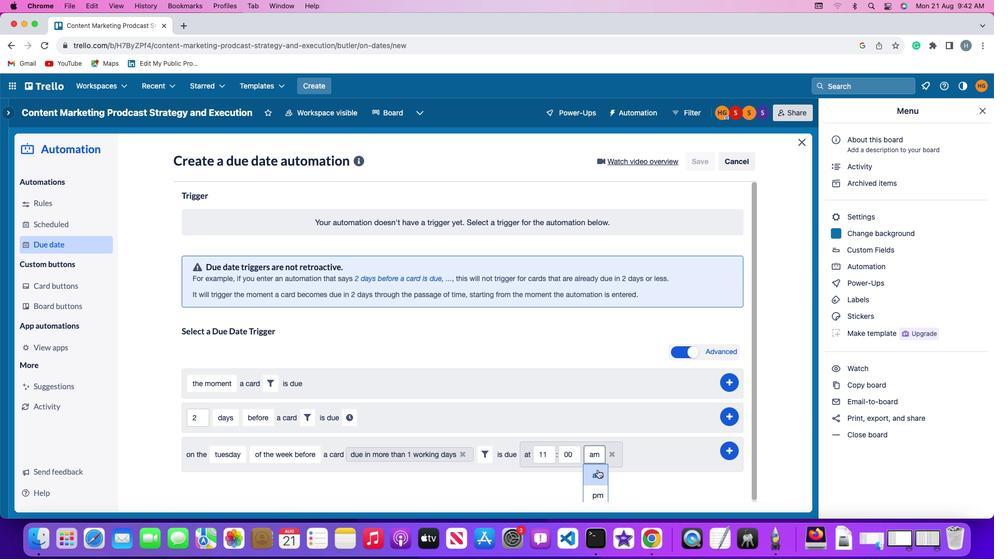 
Action: Mouse moved to (736, 448)
Screenshot: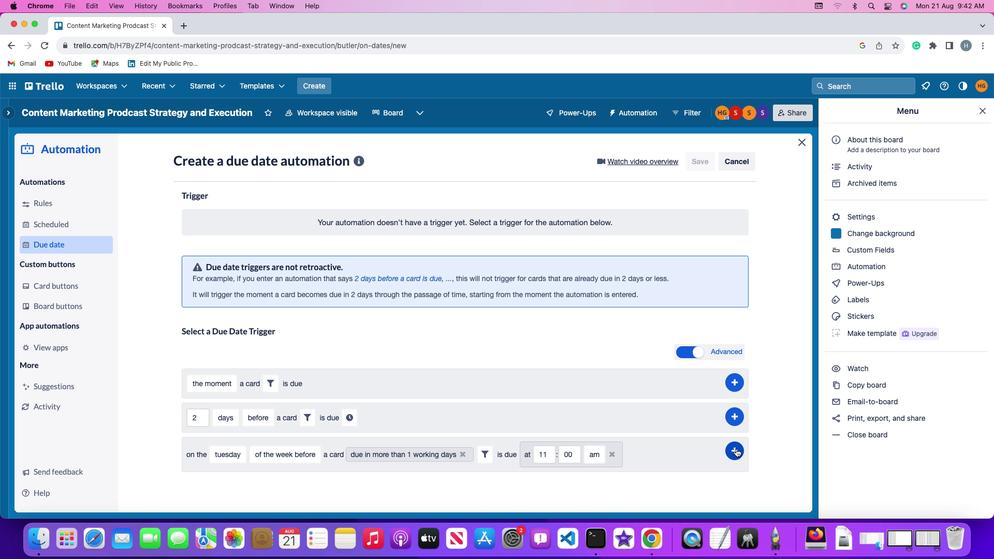 
Action: Mouse pressed left at (736, 448)
Screenshot: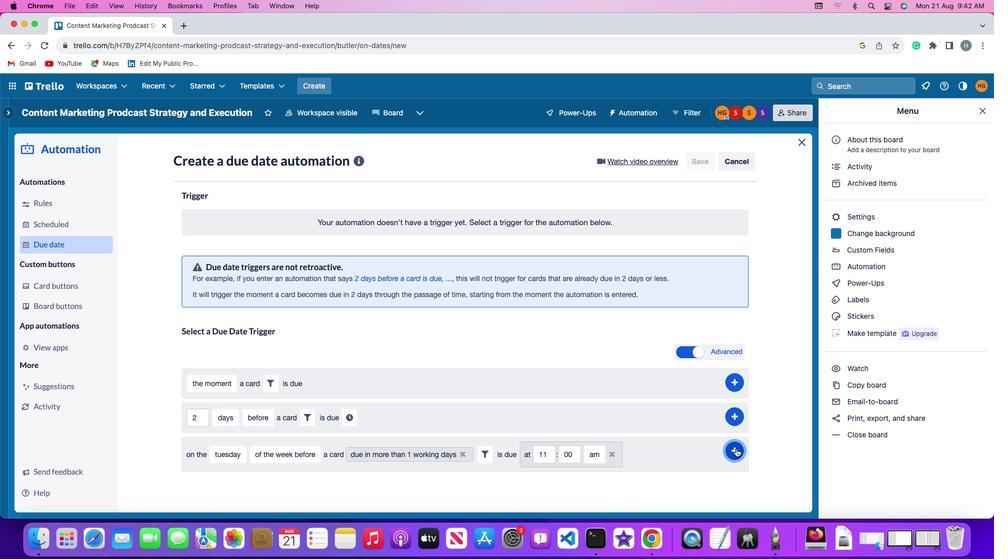 
Action: Mouse moved to (778, 396)
Screenshot: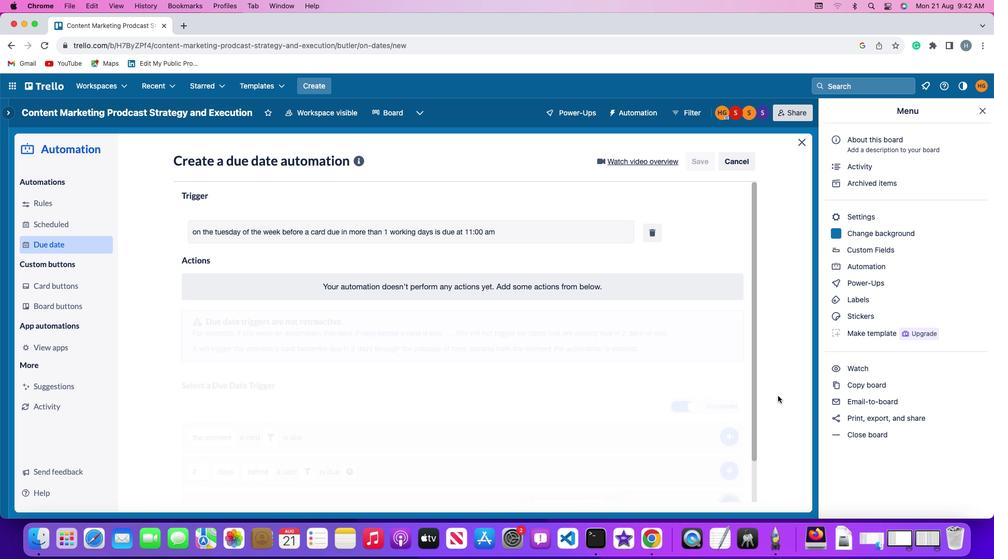 
